 Task: Create a rule from the Agile list, Priority changed -> Complete task in the project AgileBee if Priority Cleared then Complete Task
Action: Mouse moved to (75, 309)
Screenshot: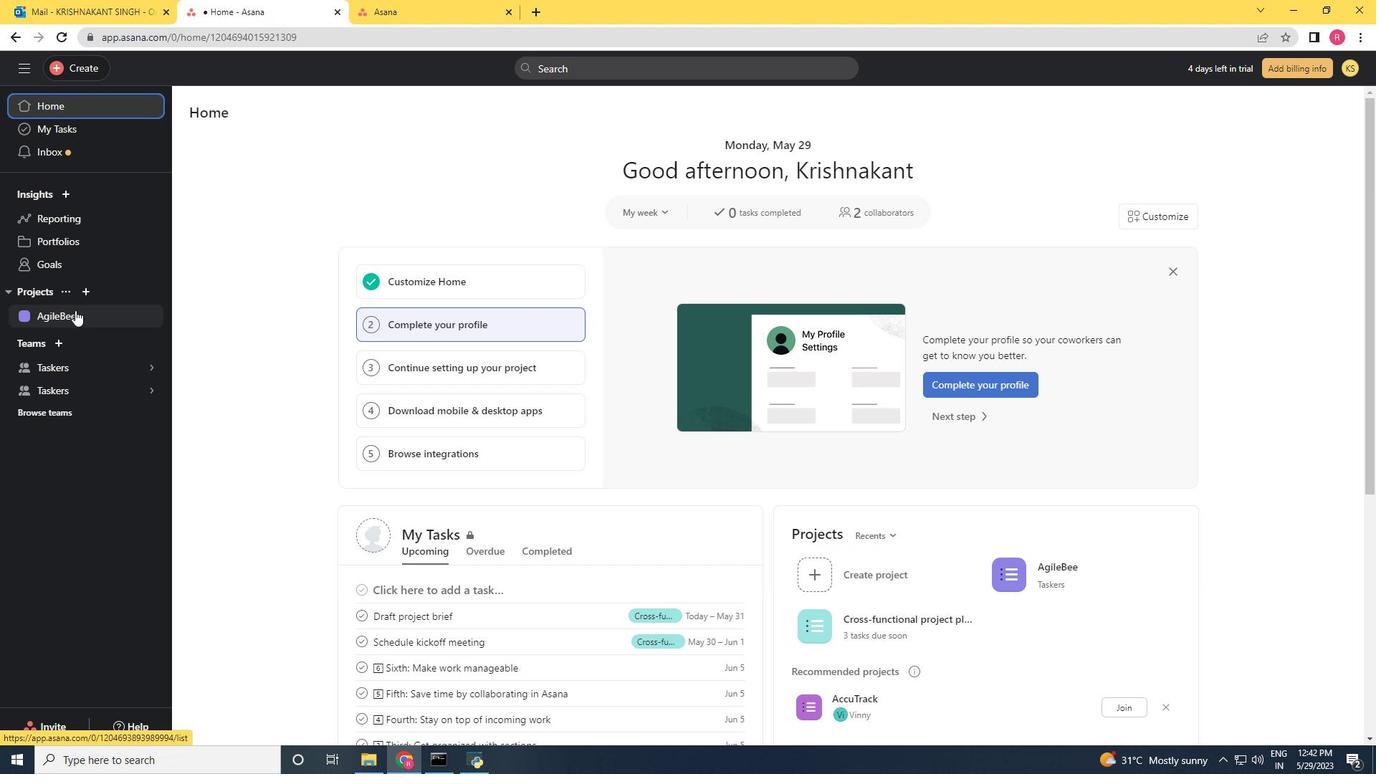 
Action: Mouse pressed left at (75, 309)
Screenshot: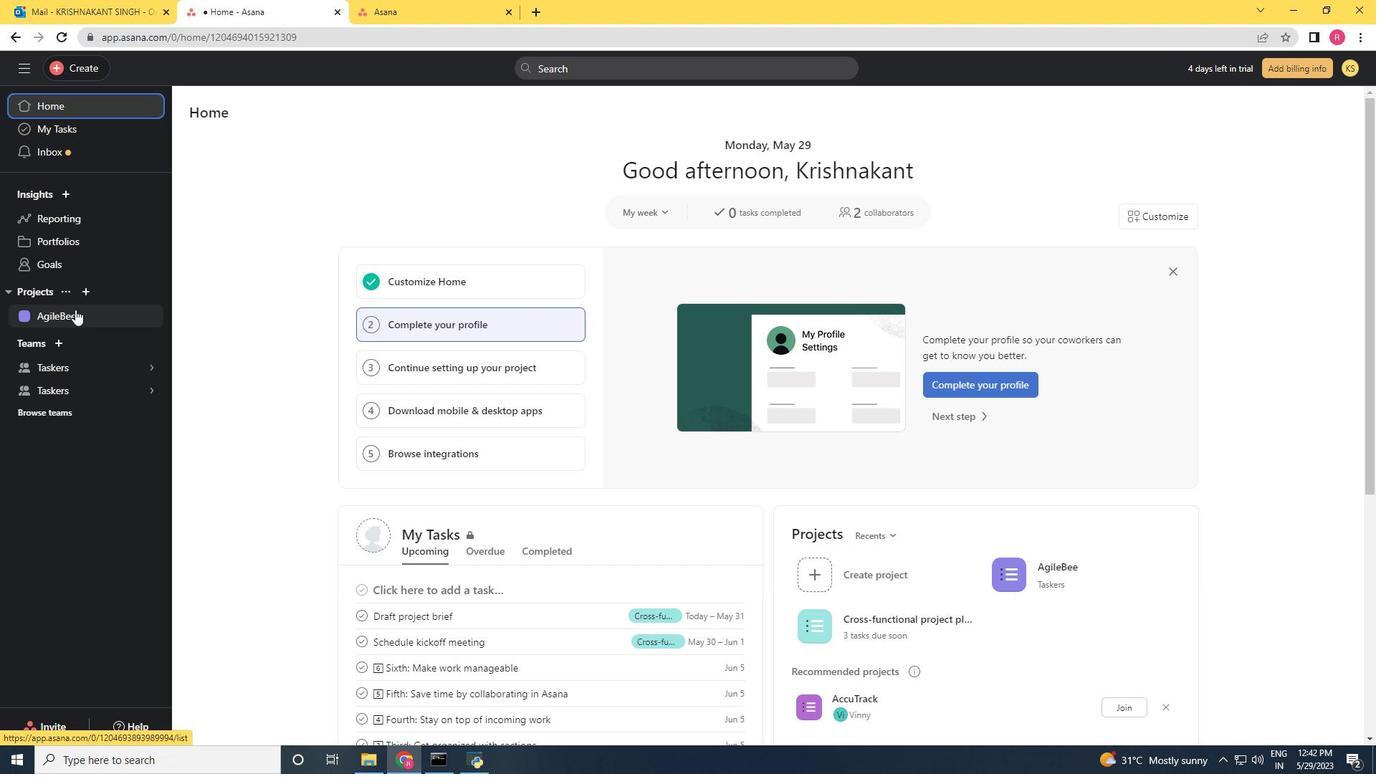 
Action: Mouse moved to (1318, 124)
Screenshot: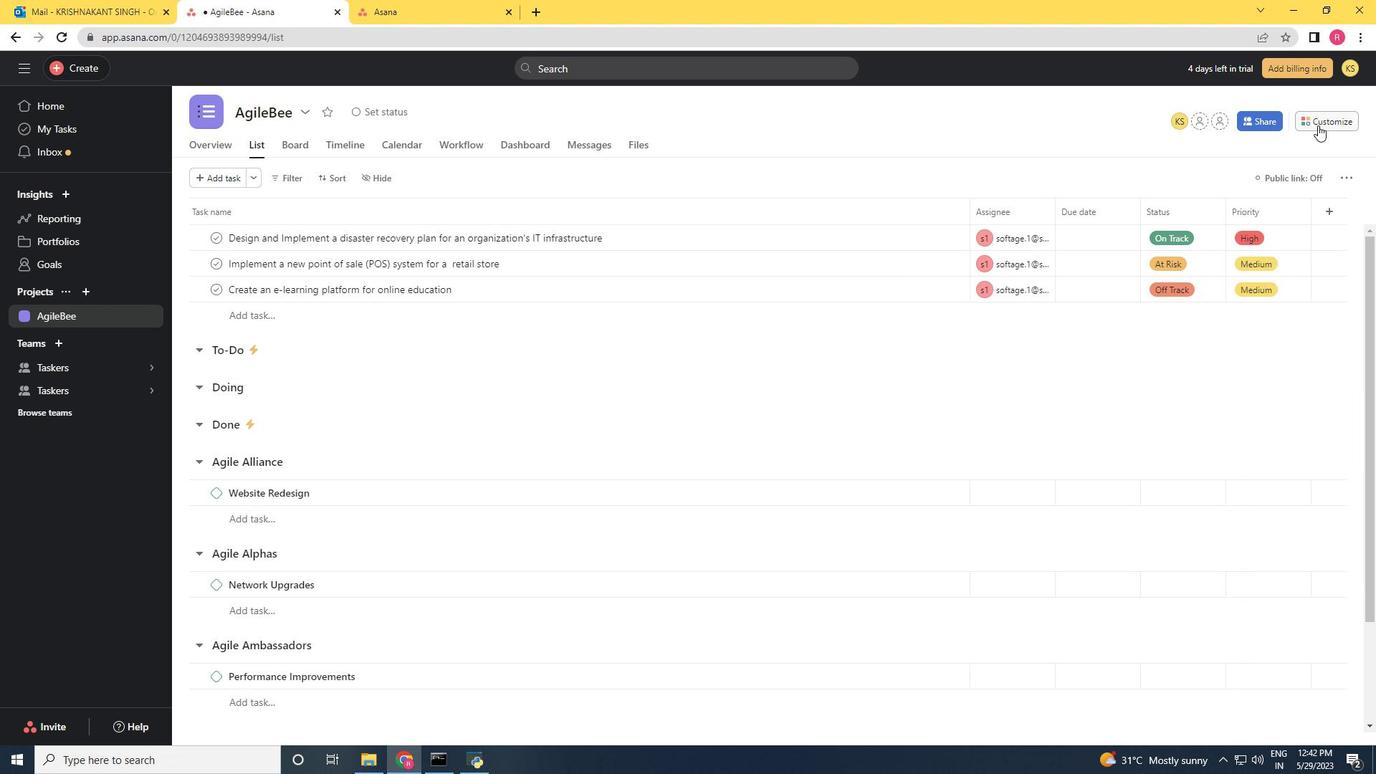 
Action: Mouse pressed left at (1318, 124)
Screenshot: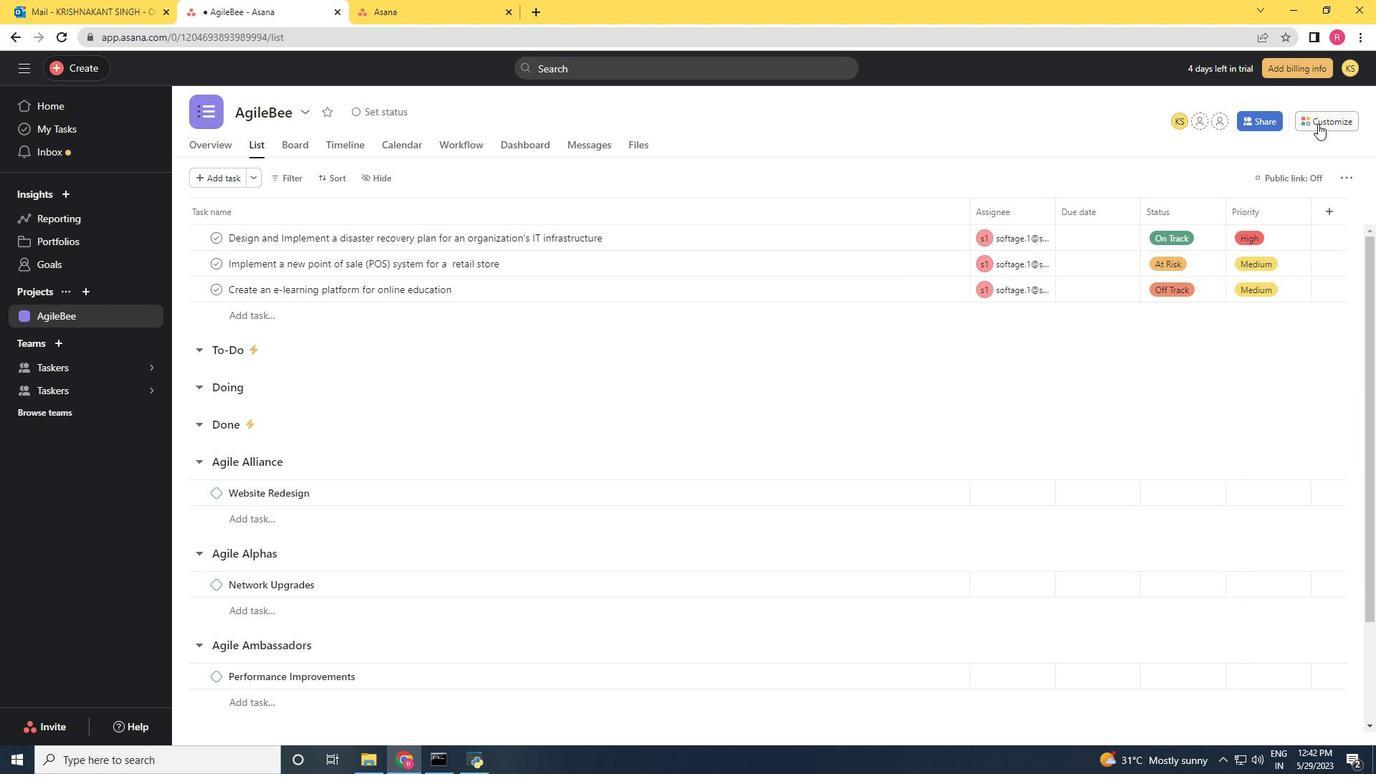 
Action: Mouse moved to (1079, 323)
Screenshot: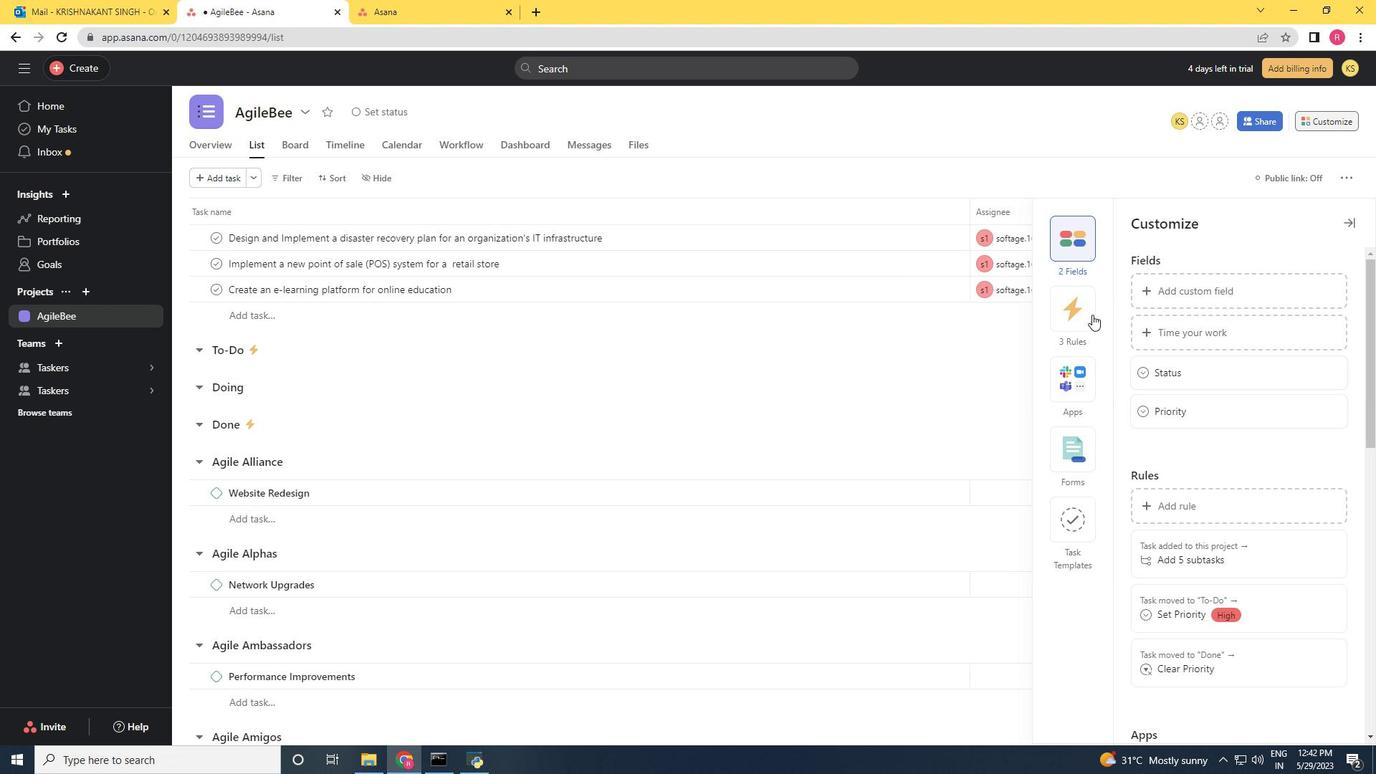 
Action: Mouse pressed left at (1079, 323)
Screenshot: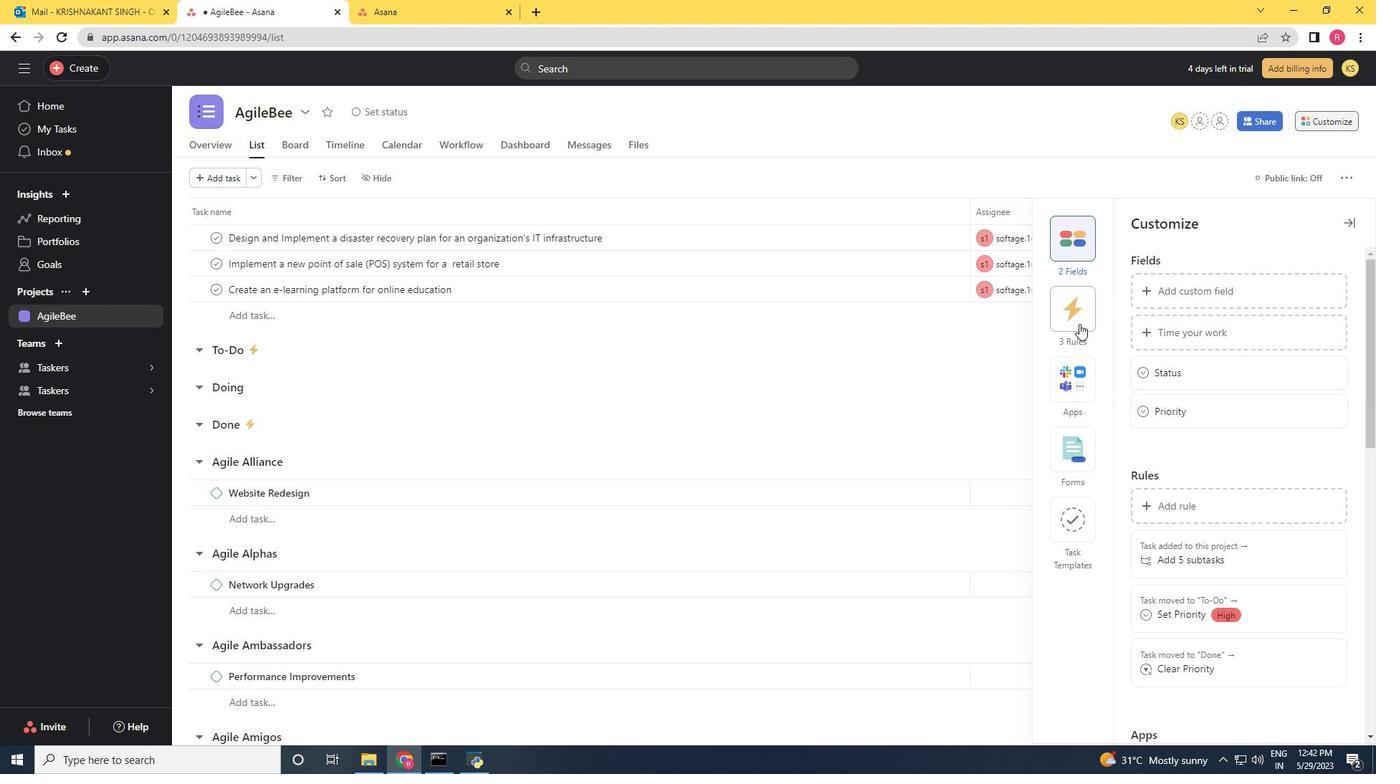 
Action: Mouse moved to (1159, 293)
Screenshot: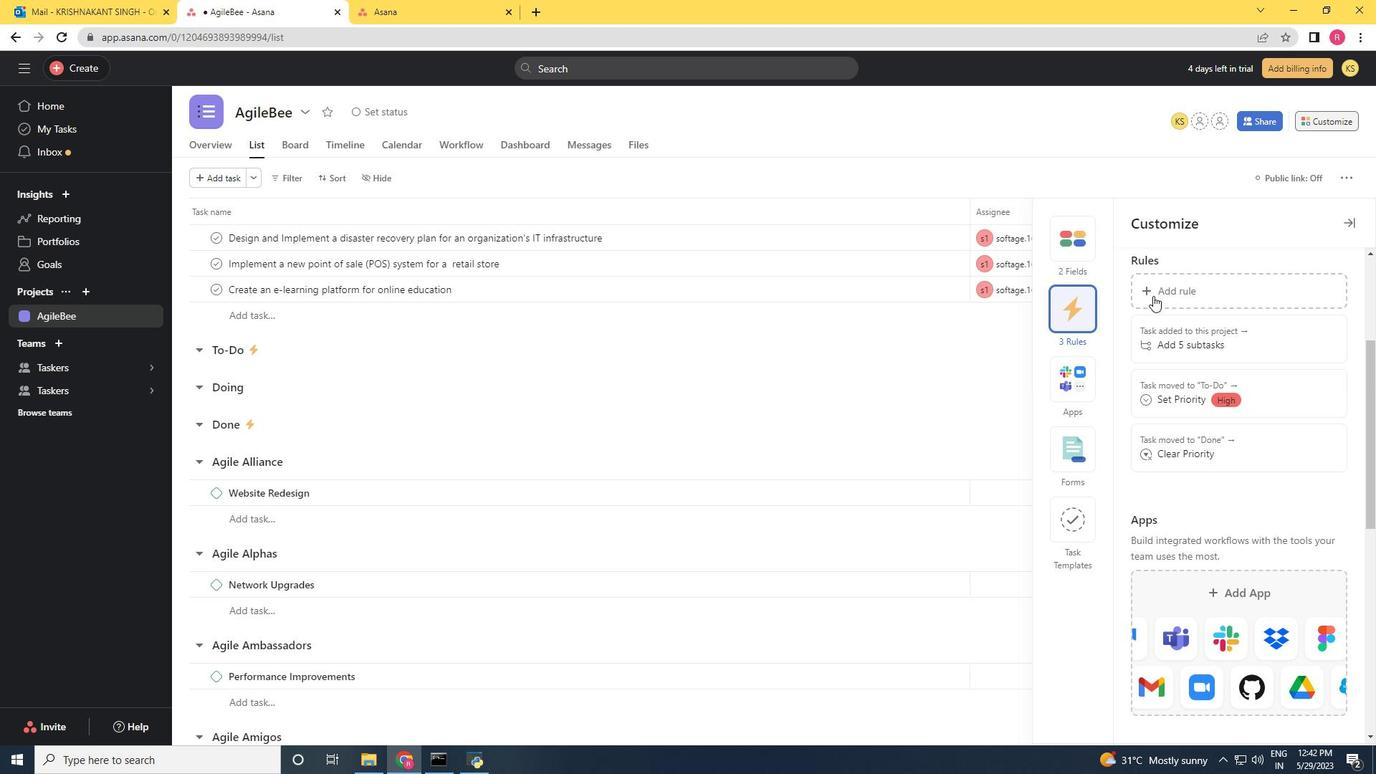 
Action: Mouse pressed left at (1159, 293)
Screenshot: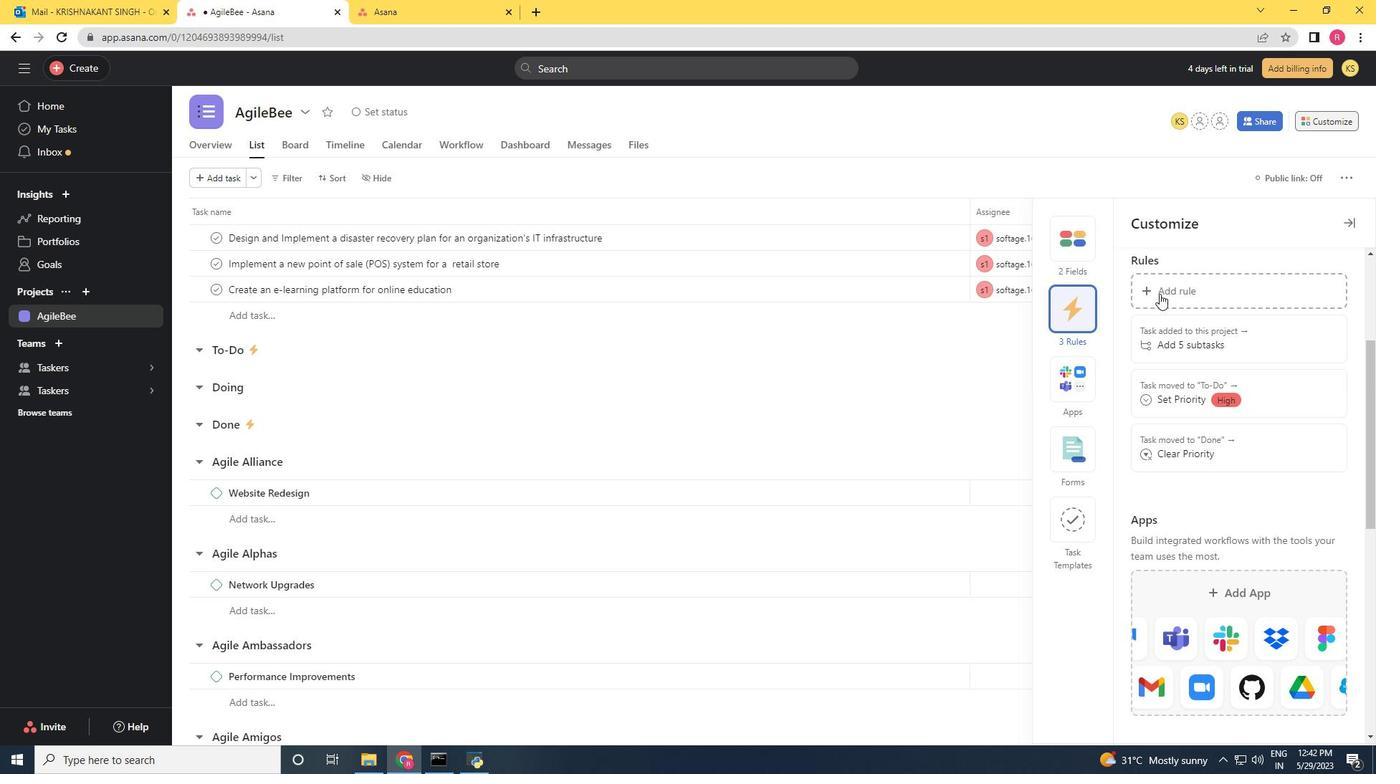 
Action: Mouse moved to (306, 216)
Screenshot: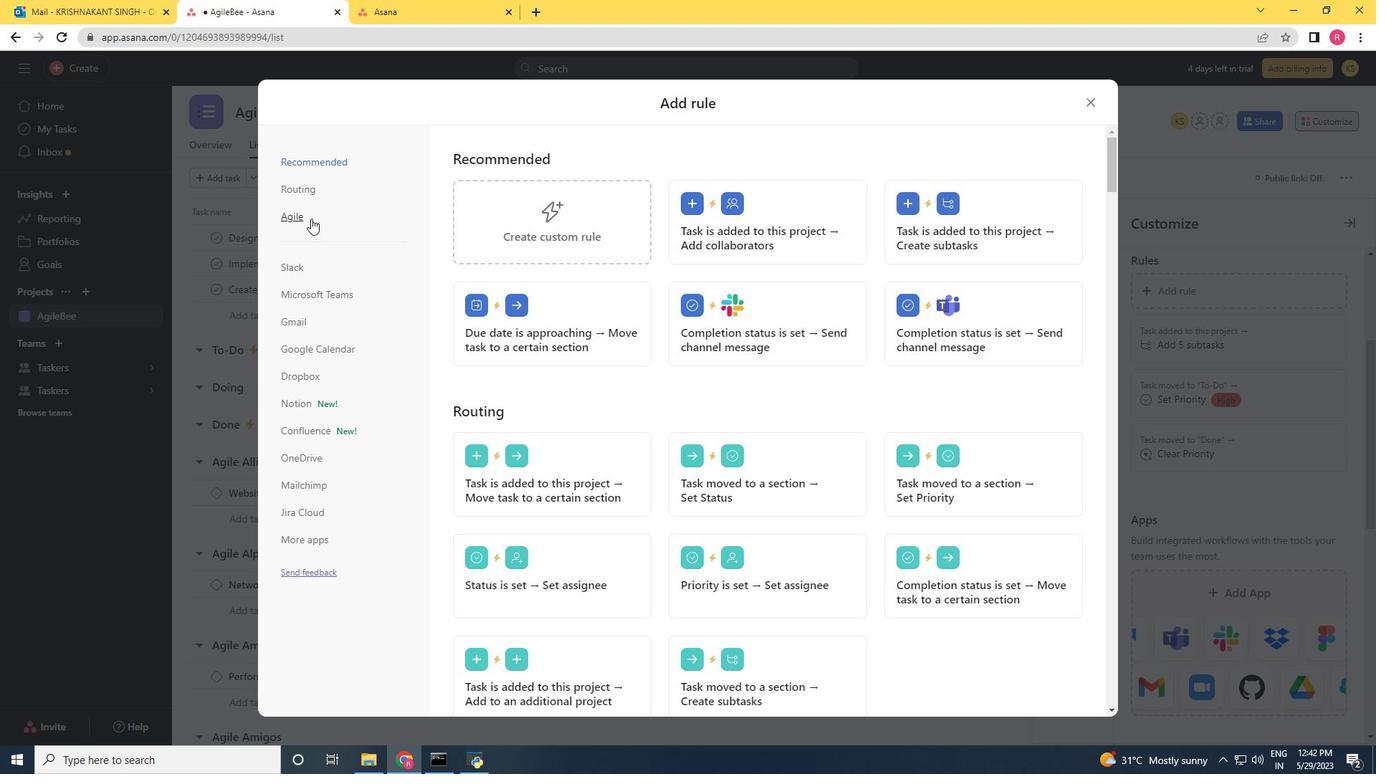 
Action: Mouse pressed left at (306, 216)
Screenshot: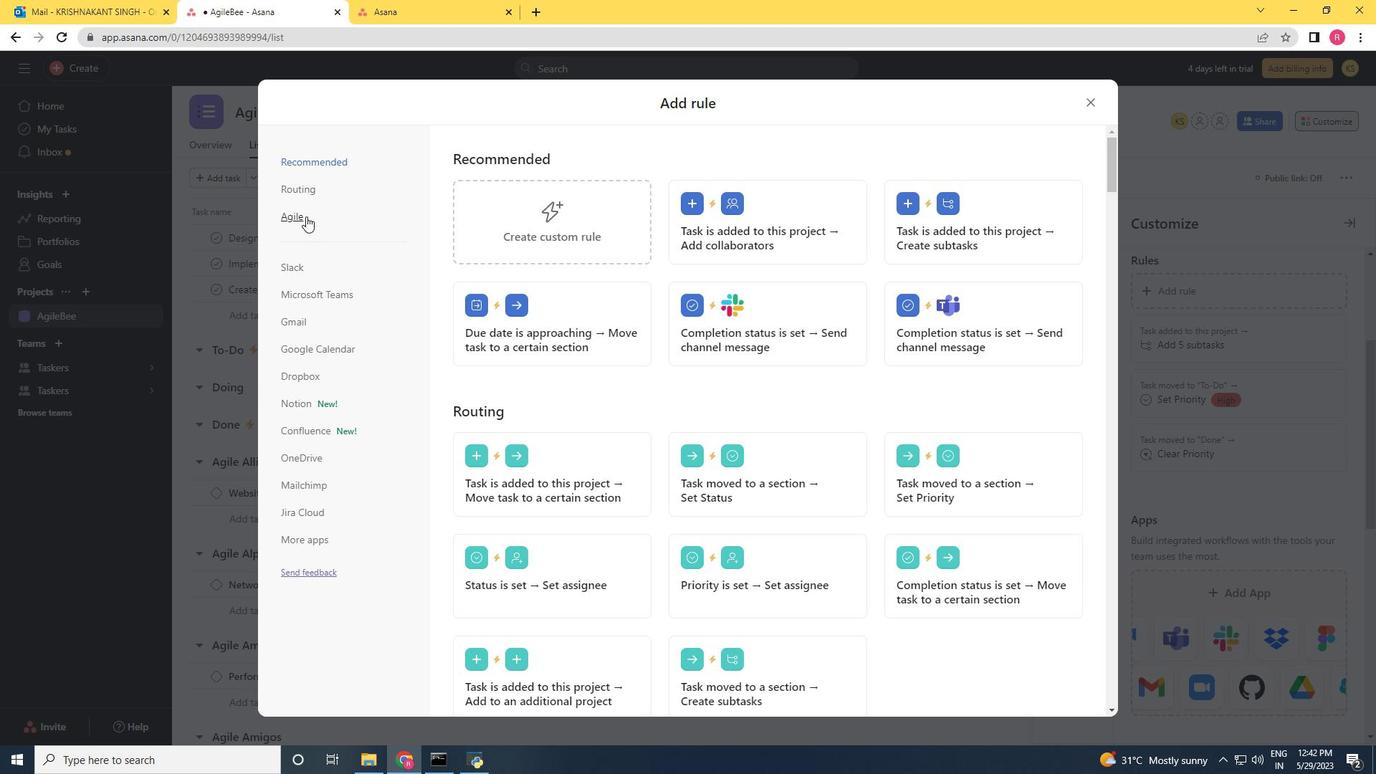 
Action: Mouse moved to (594, 308)
Screenshot: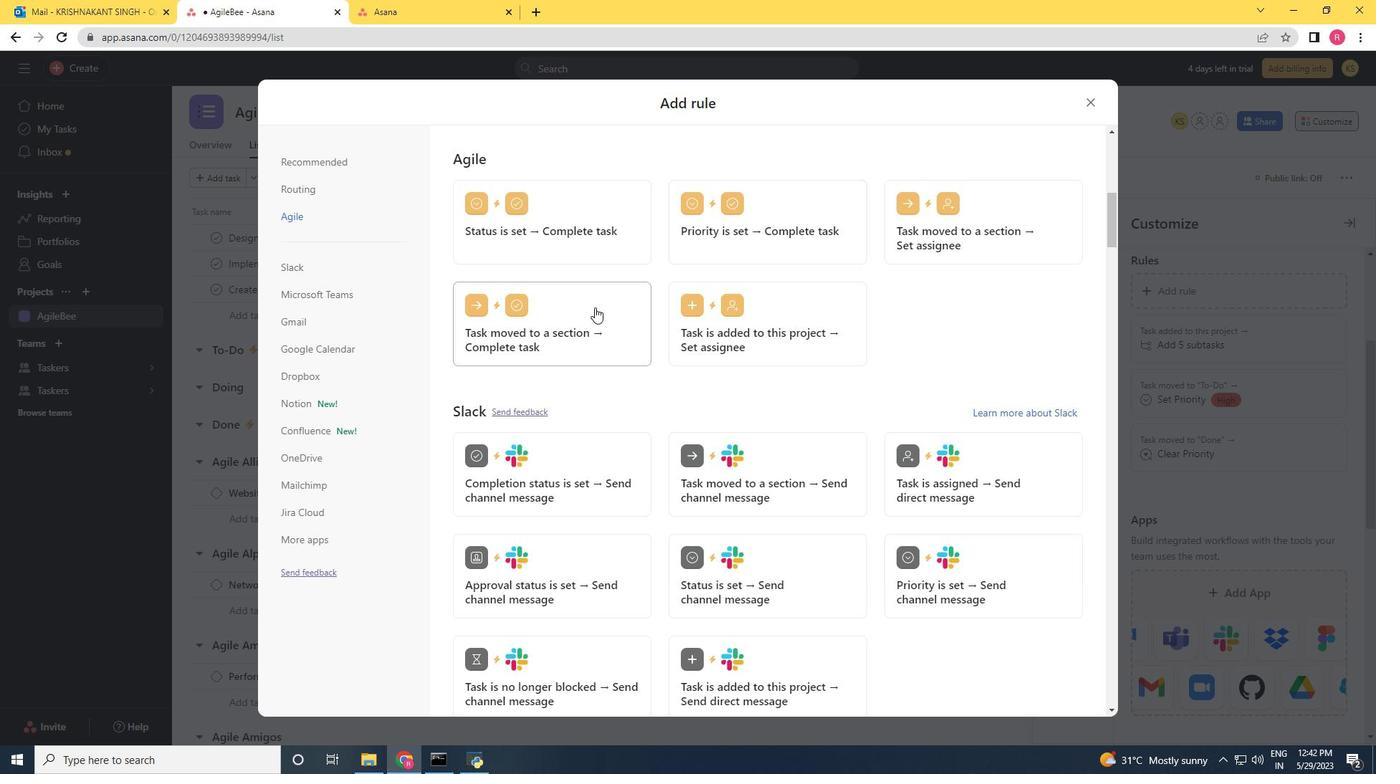 
Action: Mouse pressed left at (594, 308)
Screenshot: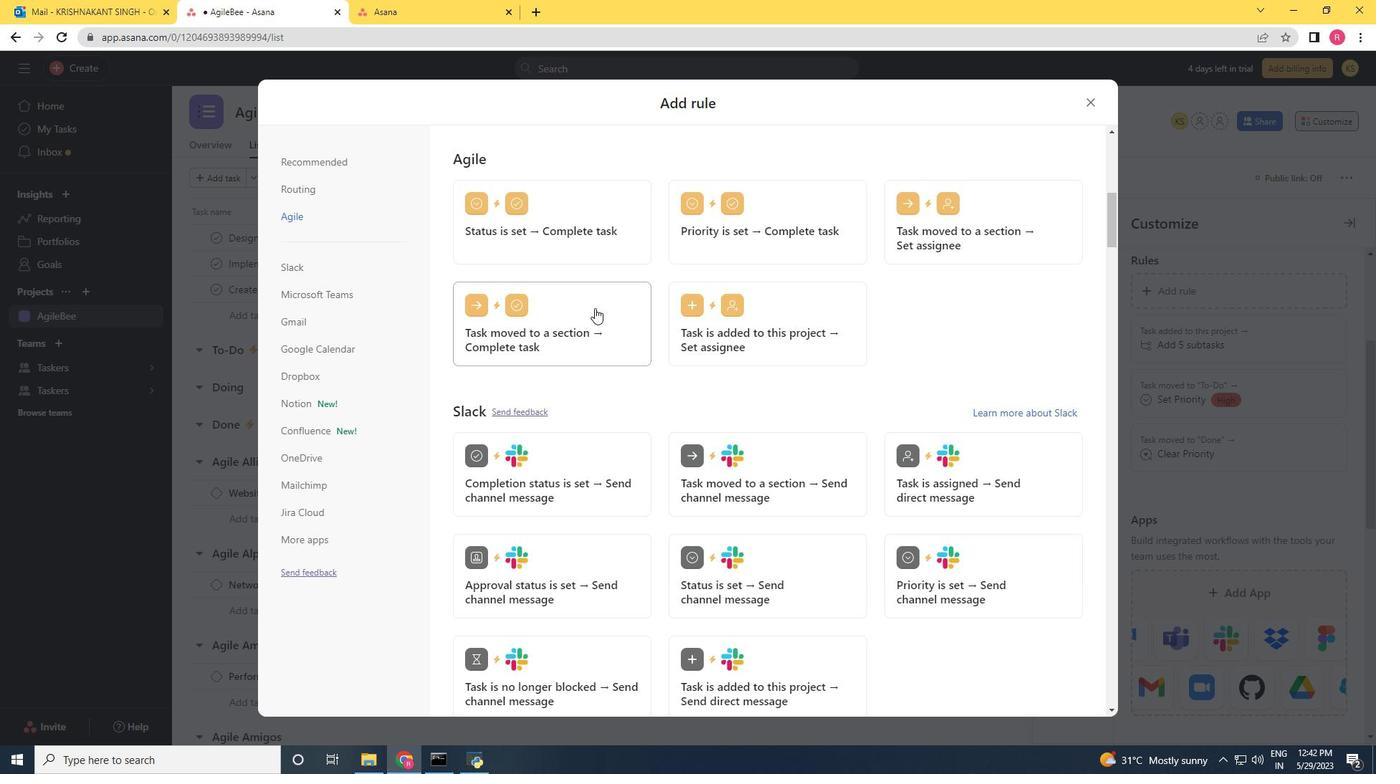 
Action: Mouse moved to (720, 395)
Screenshot: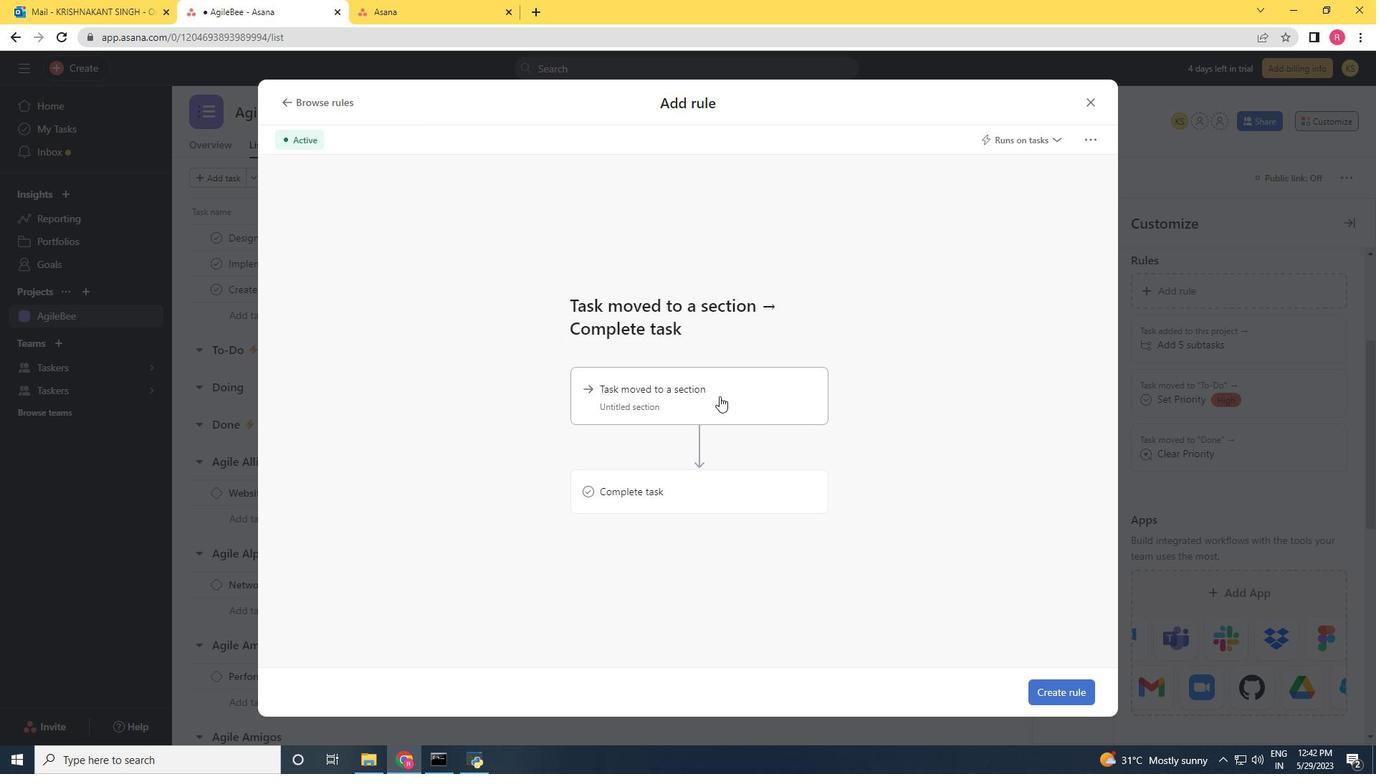 
Action: Mouse pressed left at (720, 395)
Screenshot: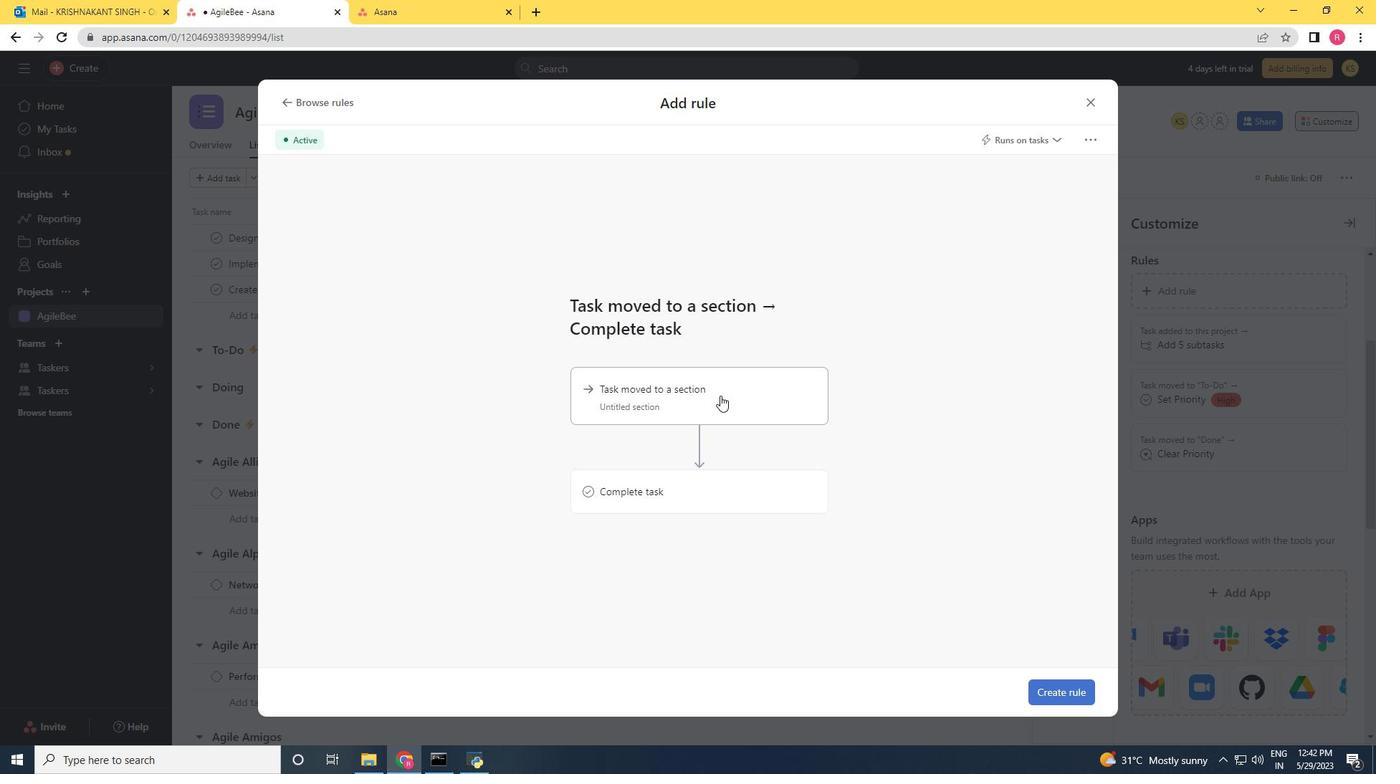 
Action: Mouse moved to (941, 244)
Screenshot: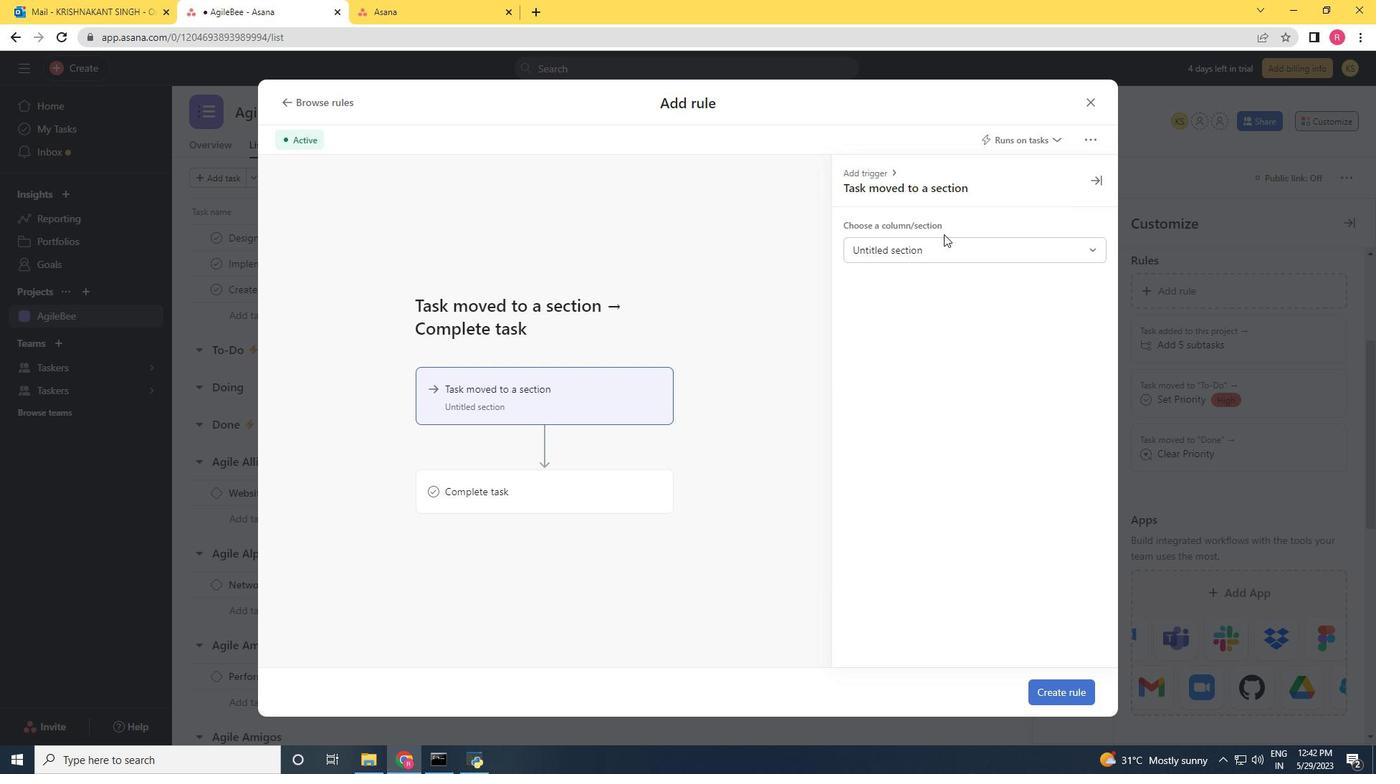 
Action: Mouse pressed left at (941, 244)
Screenshot: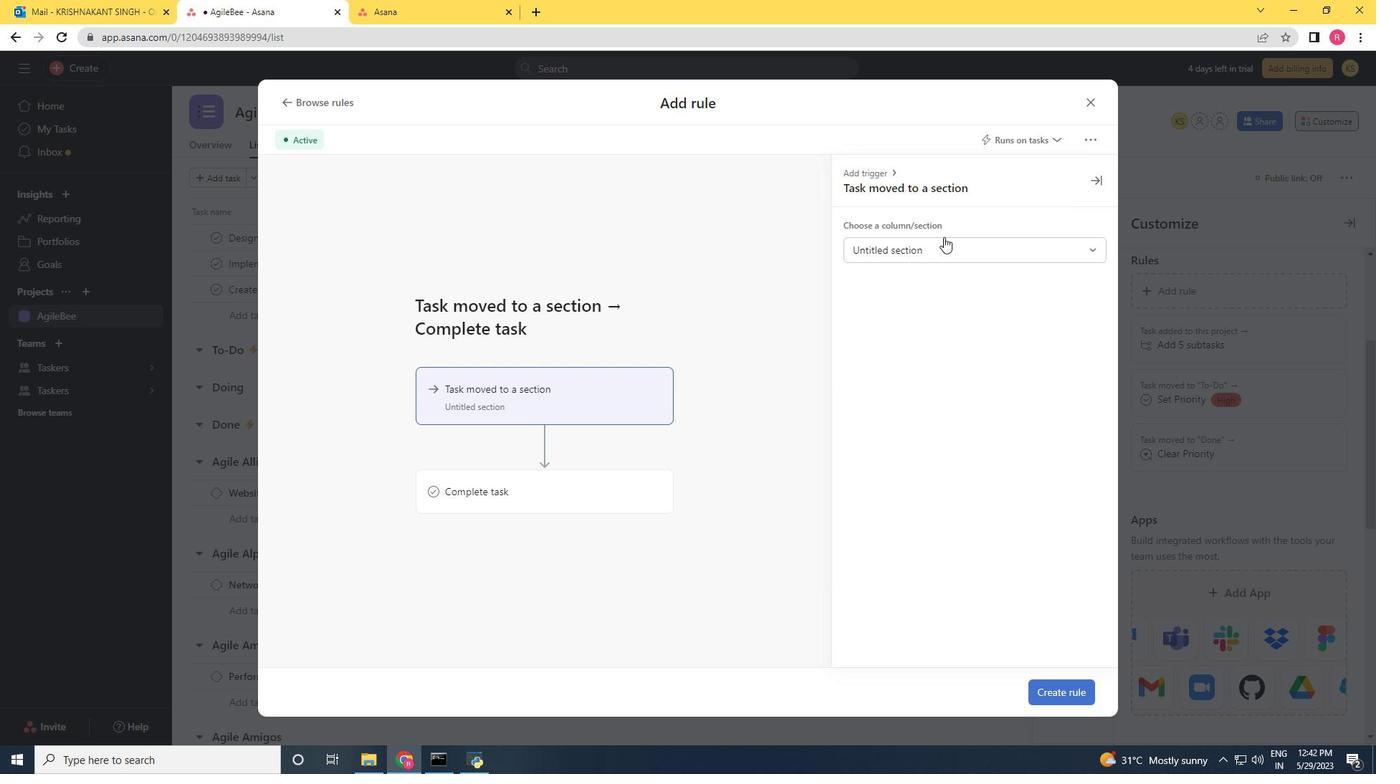 
Action: Mouse moved to (896, 242)
Screenshot: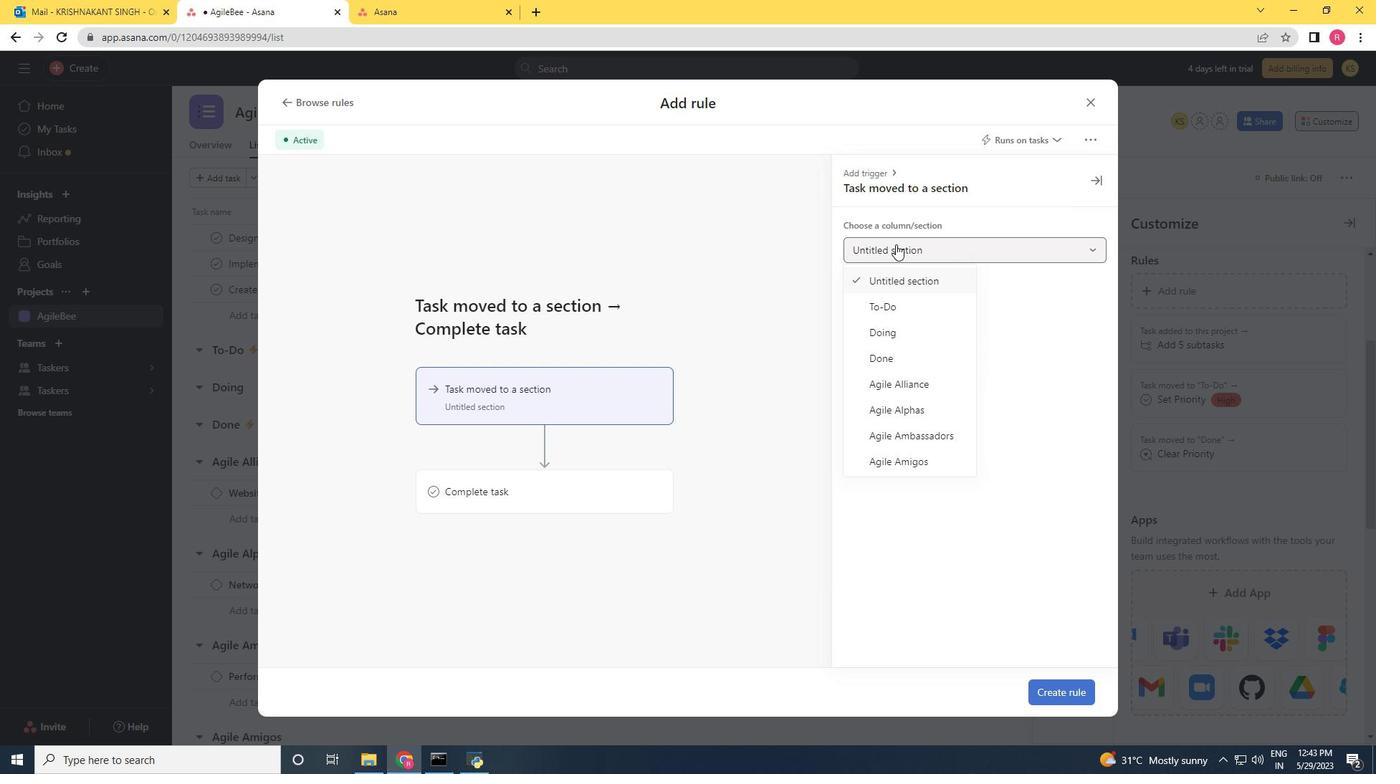 
Action: Mouse pressed left at (896, 242)
Screenshot: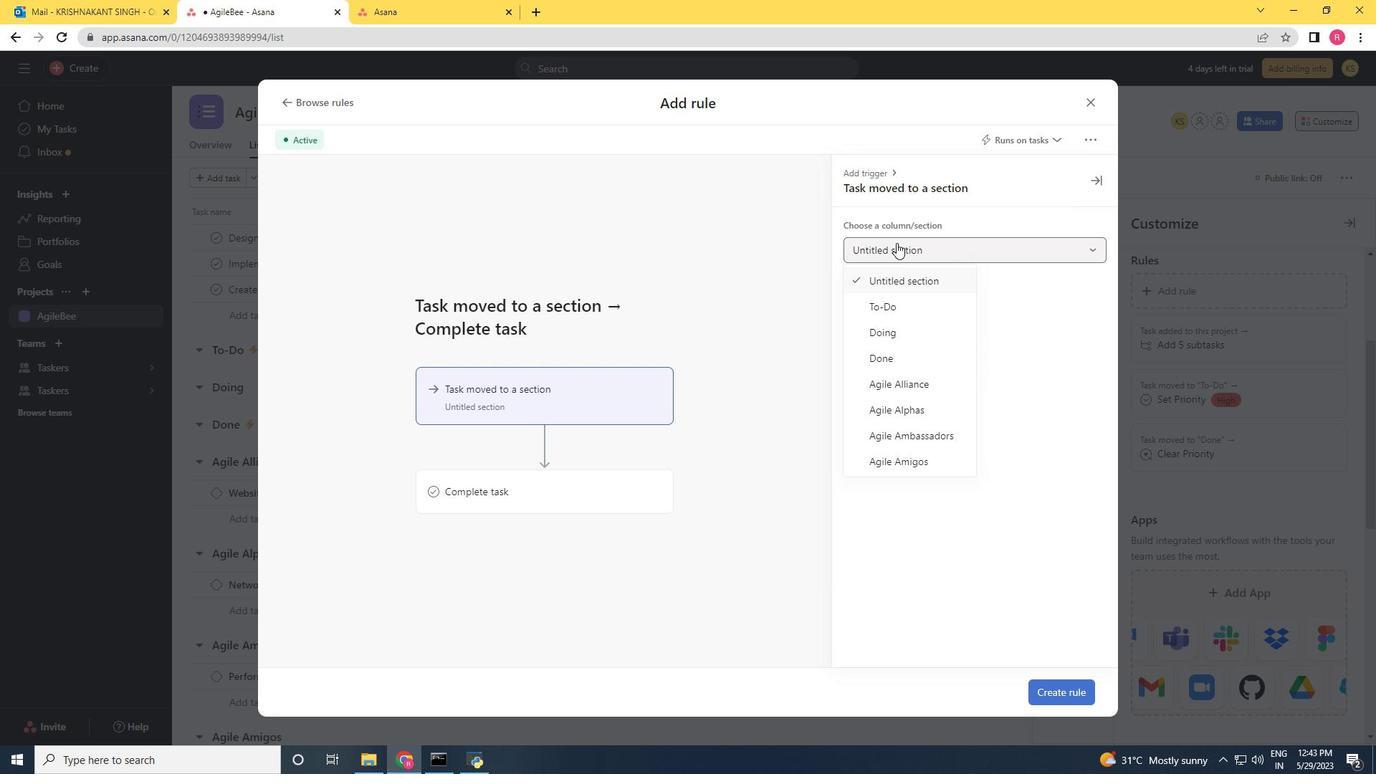 
Action: Mouse moved to (1093, 104)
Screenshot: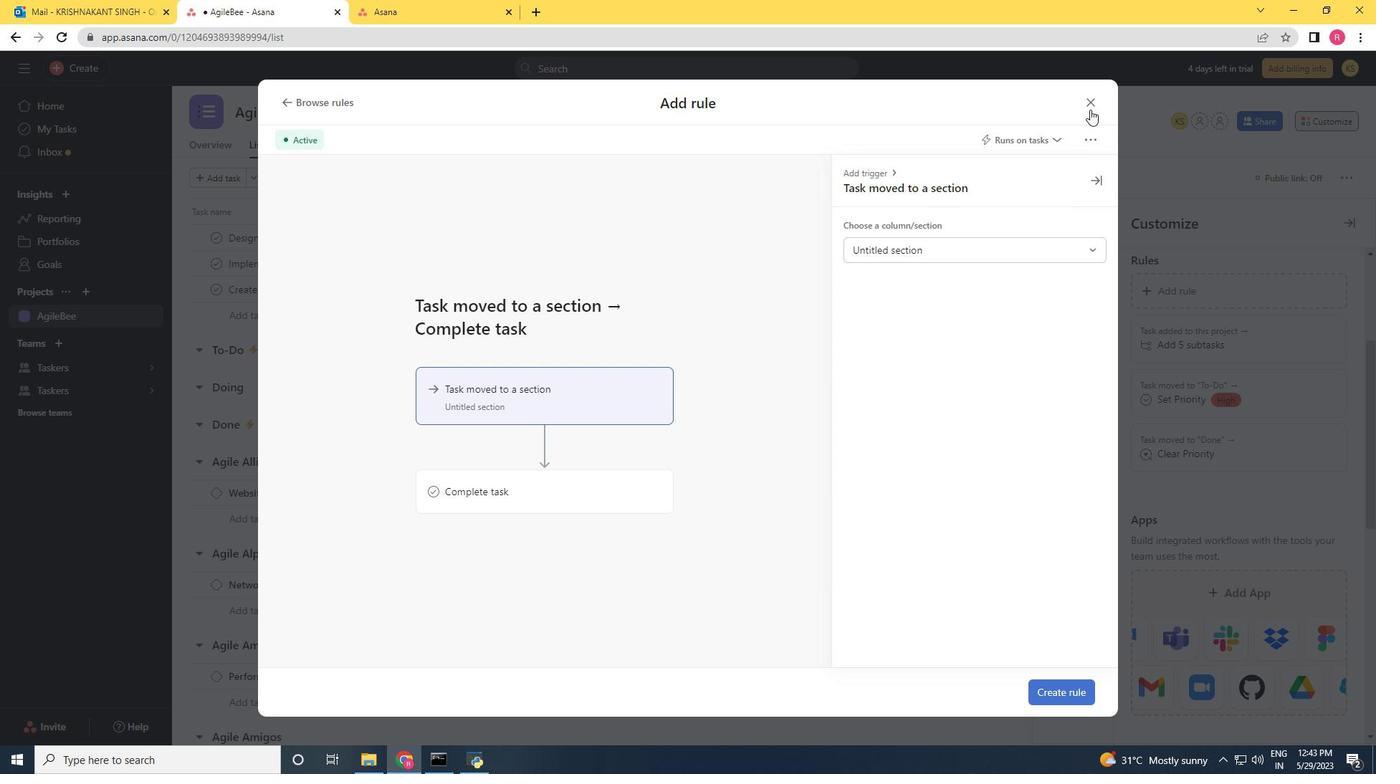 
Action: Mouse pressed left at (1093, 104)
Screenshot: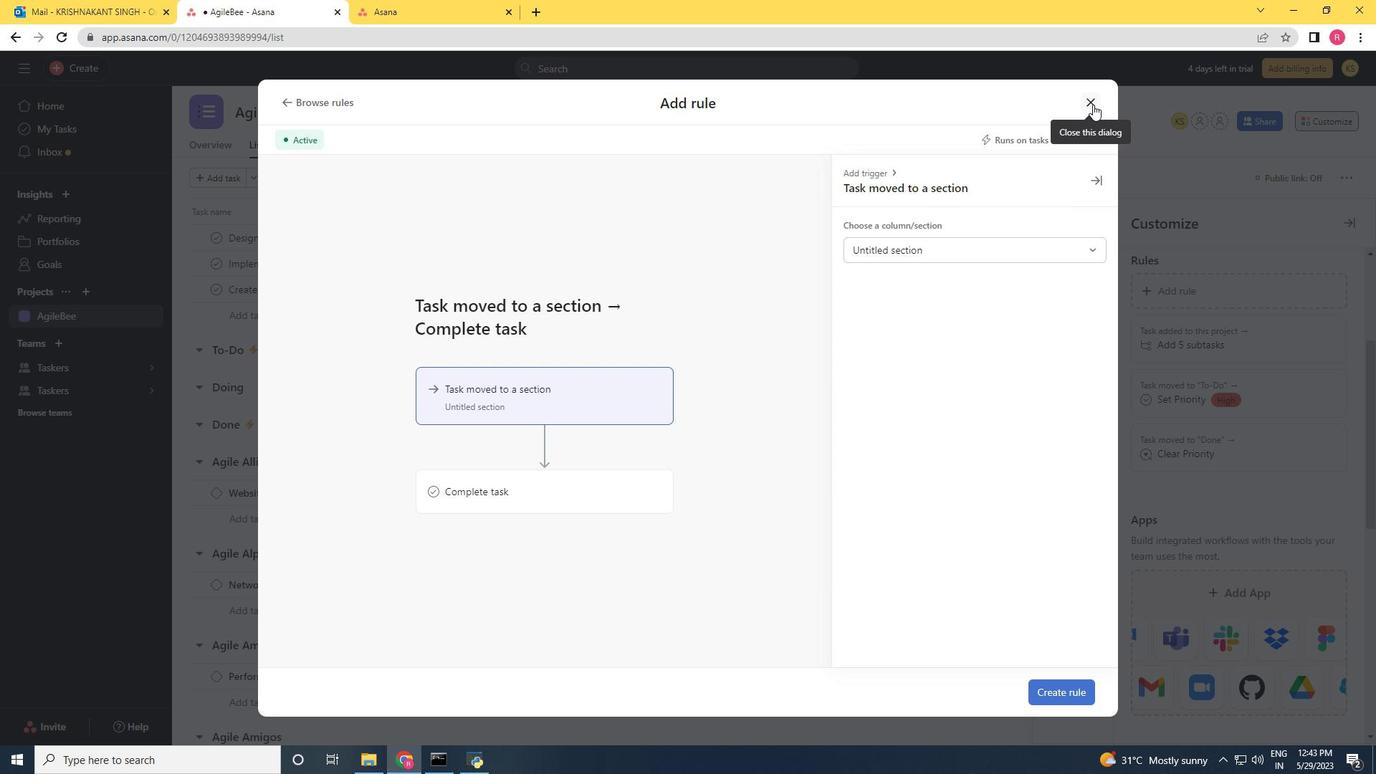 
Action: Mouse moved to (1174, 290)
Screenshot: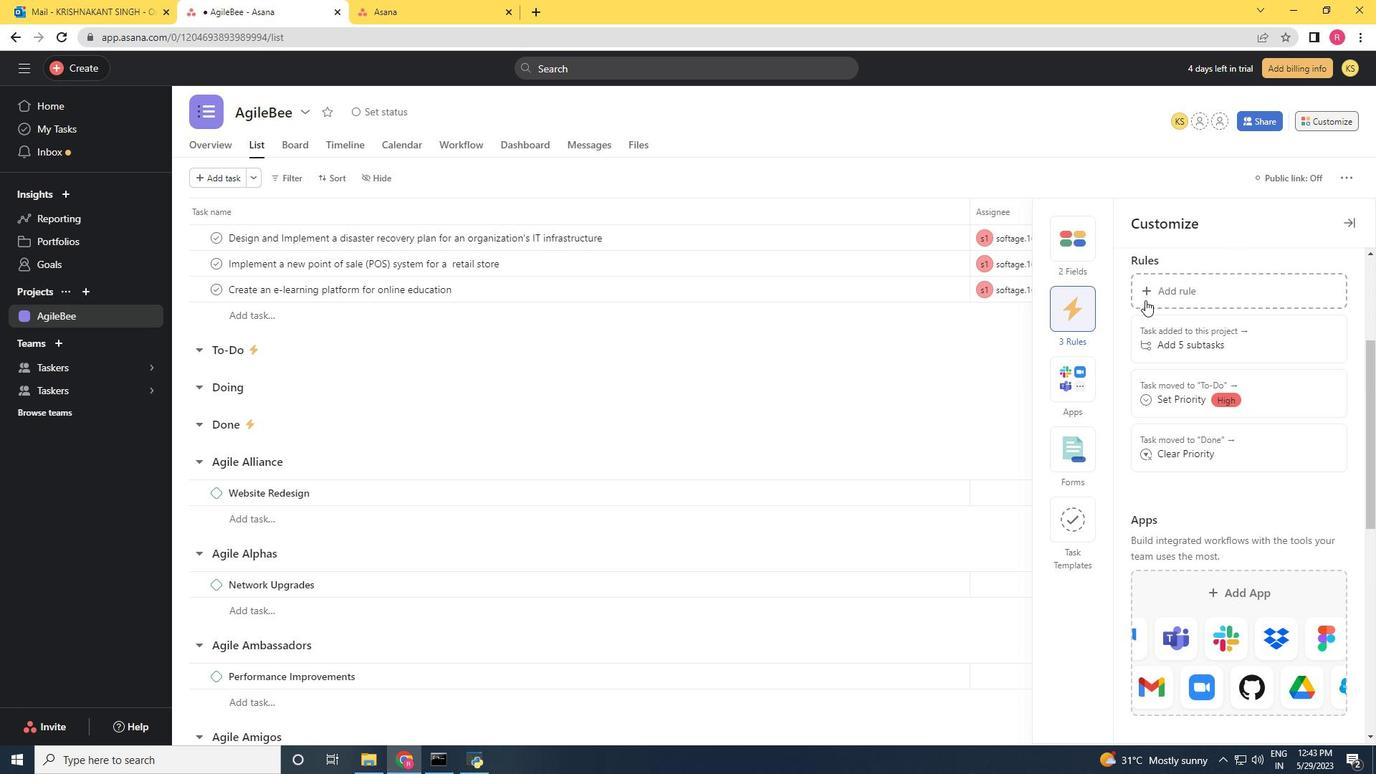 
Action: Mouse pressed left at (1174, 290)
Screenshot: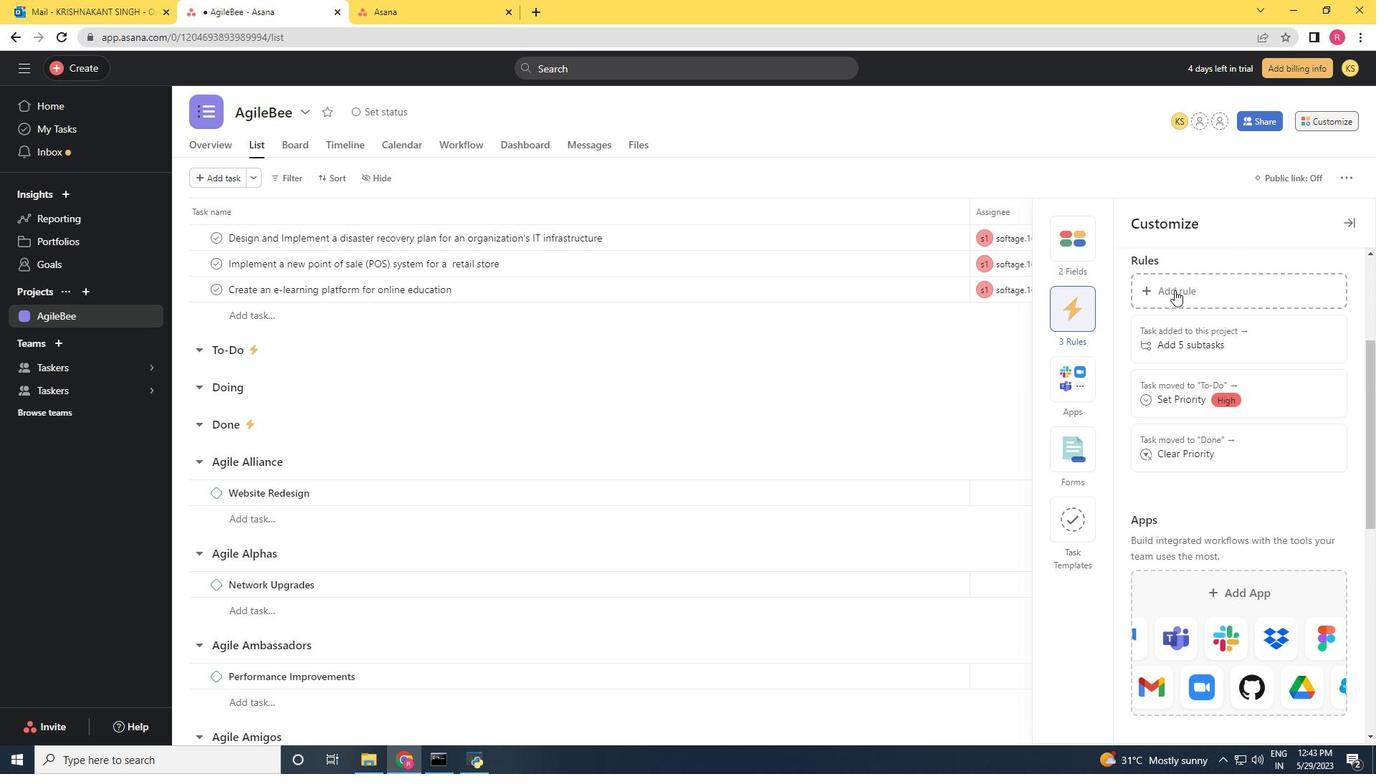 
Action: Mouse moved to (294, 213)
Screenshot: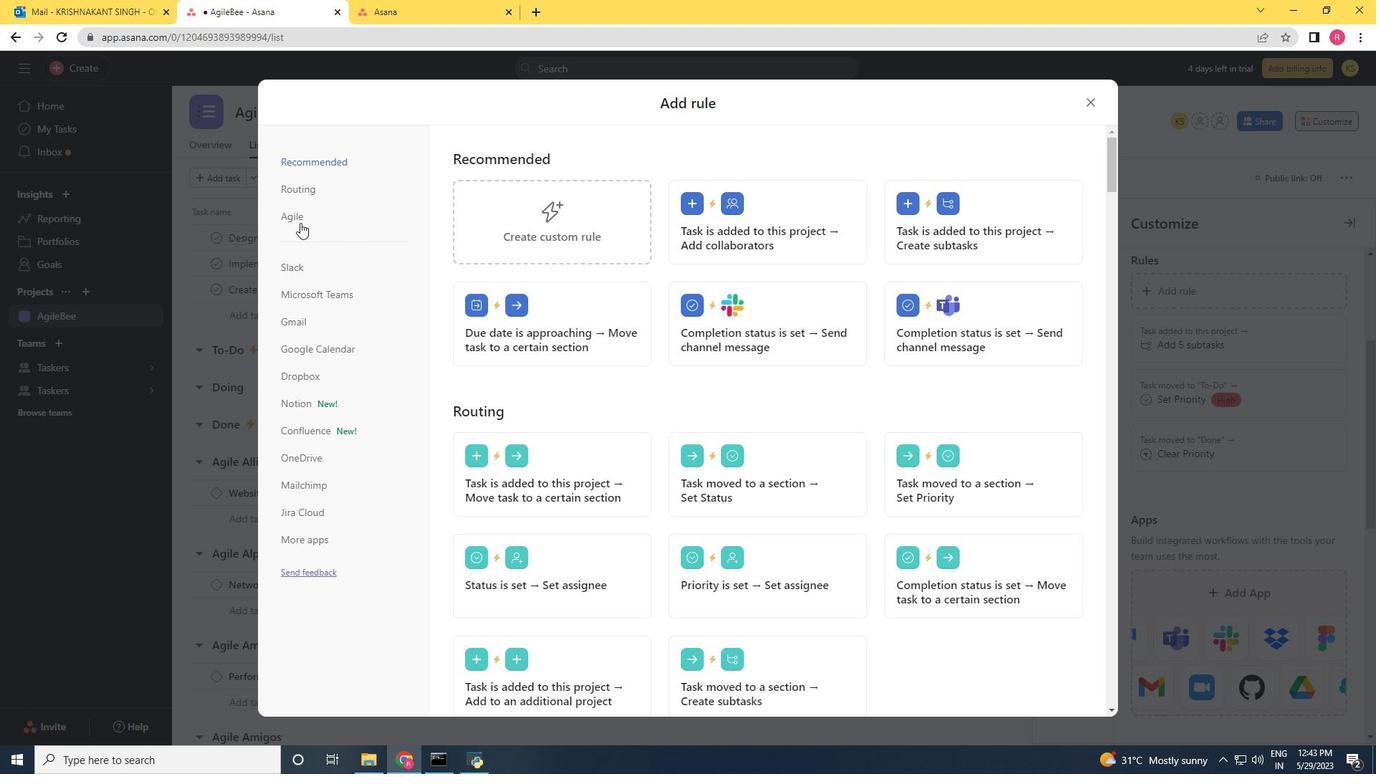 
Action: Mouse pressed left at (294, 213)
Screenshot: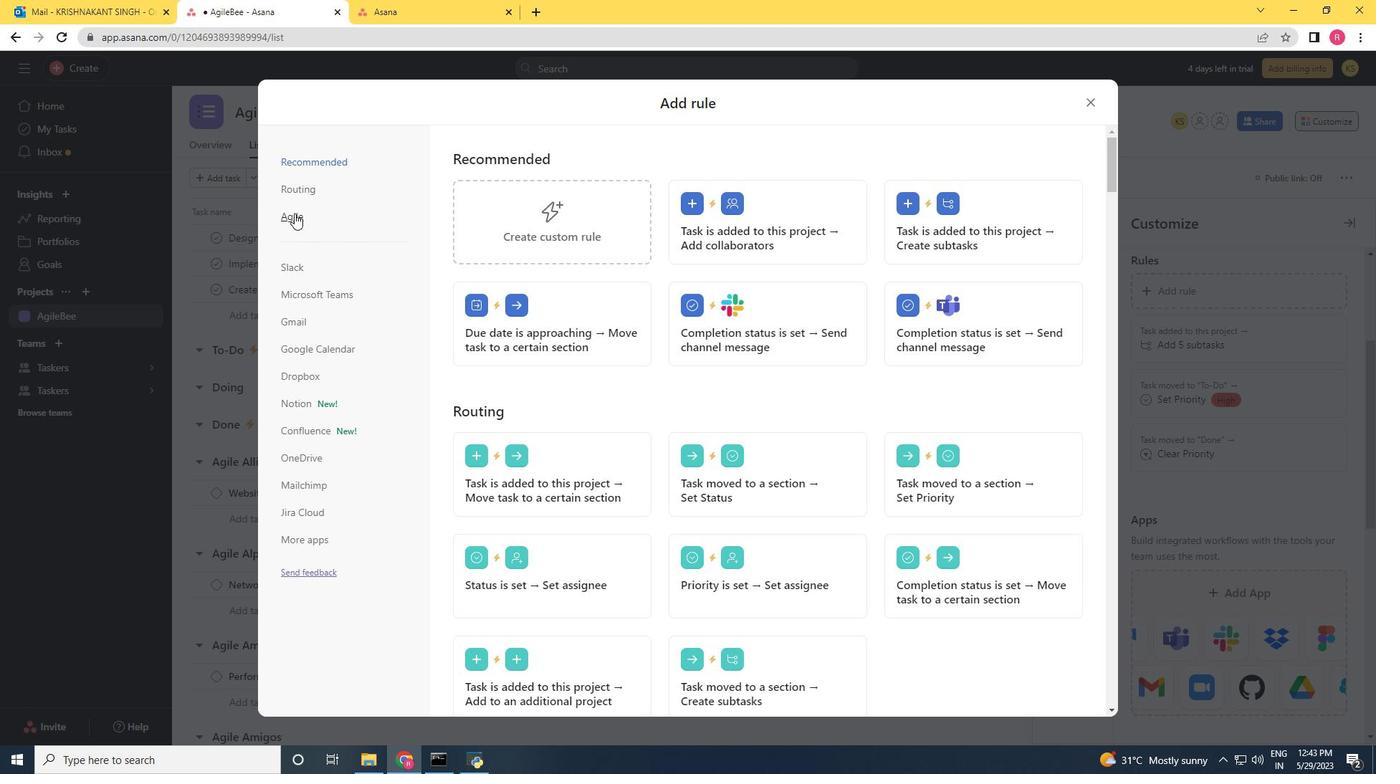 
Action: Mouse moved to (800, 235)
Screenshot: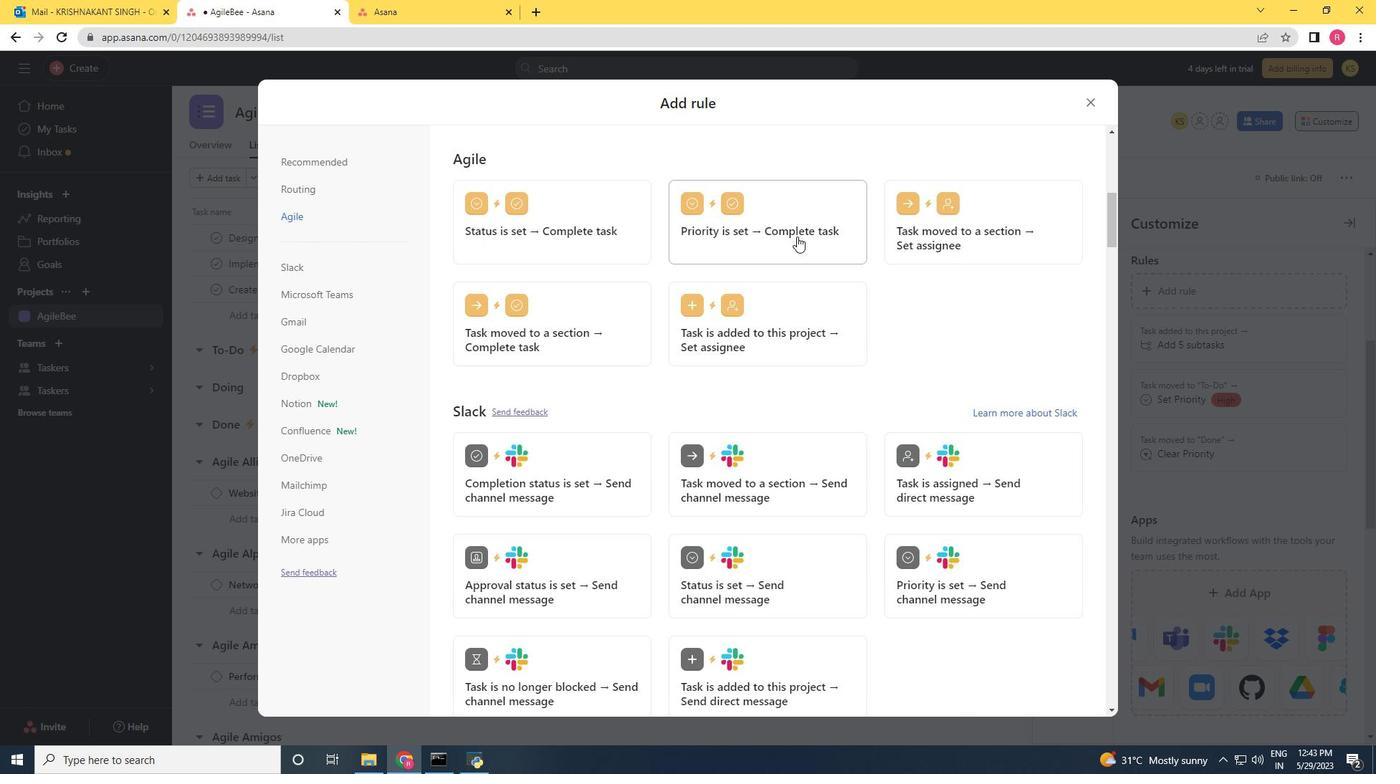 
Action: Mouse pressed left at (800, 235)
Screenshot: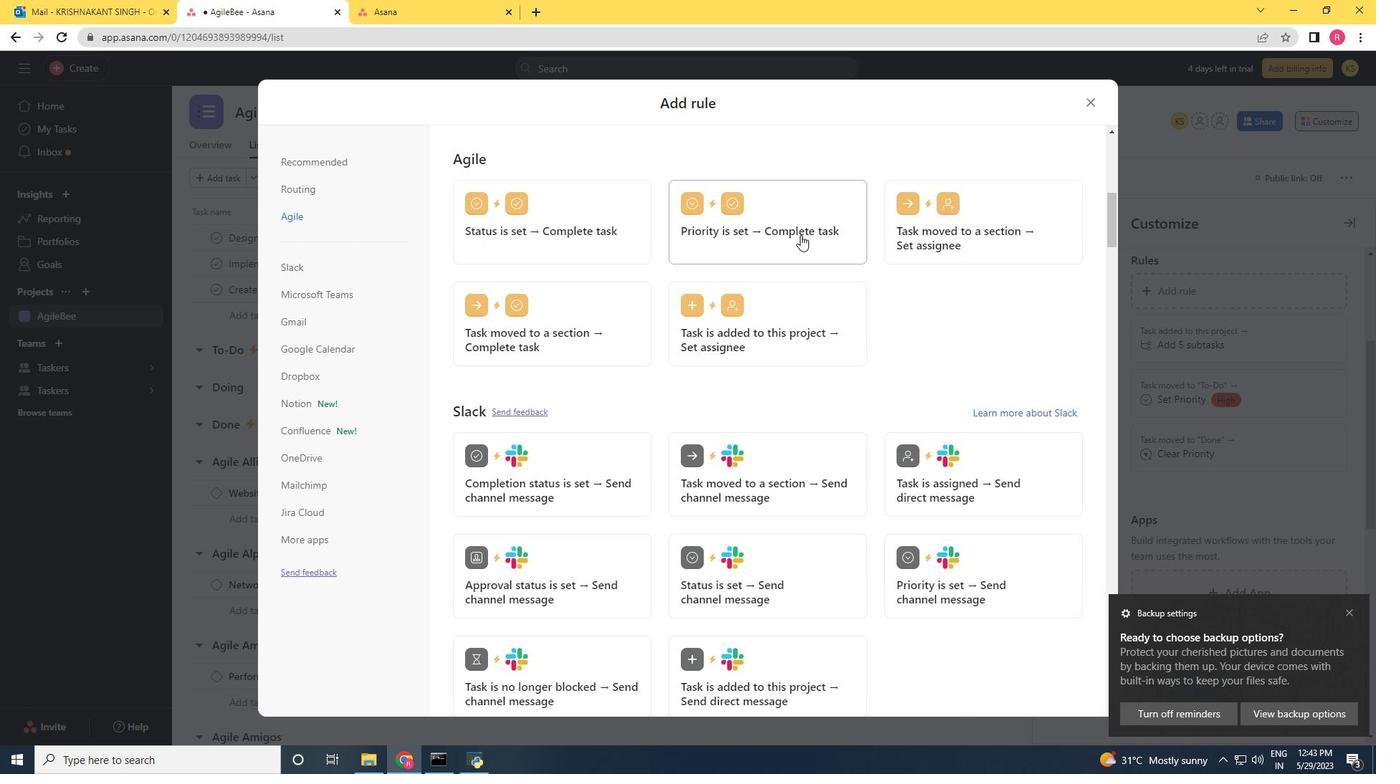 
Action: Mouse moved to (914, 237)
Screenshot: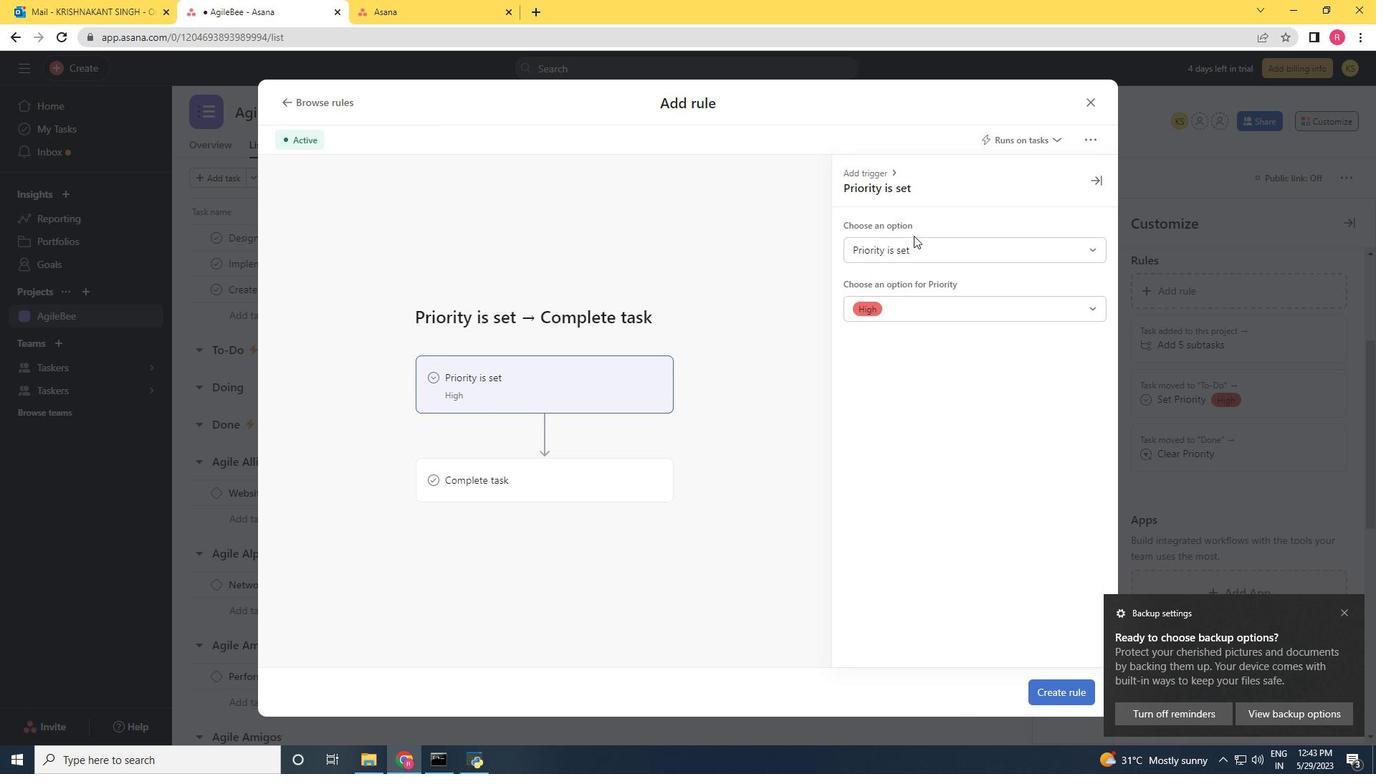 
Action: Mouse pressed left at (914, 237)
Screenshot: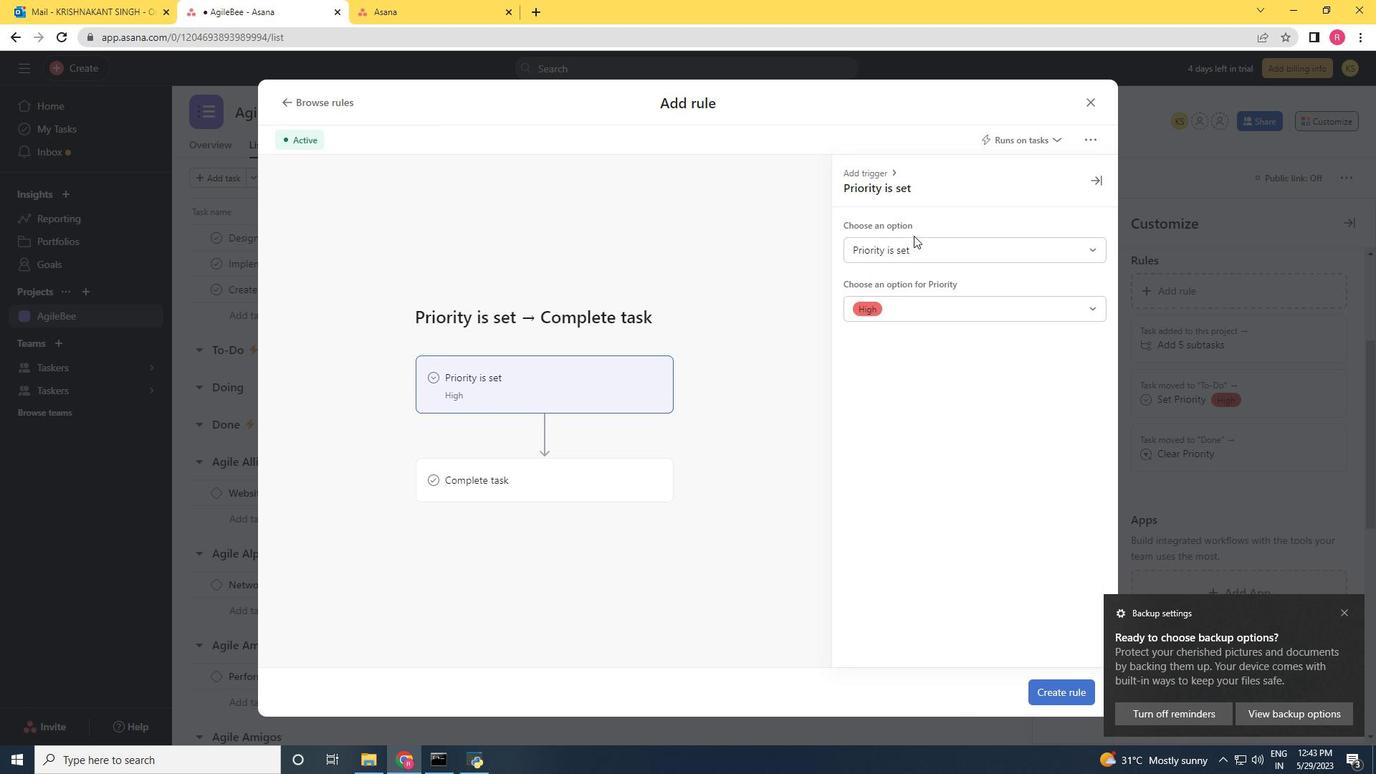 
Action: Mouse moved to (896, 301)
Screenshot: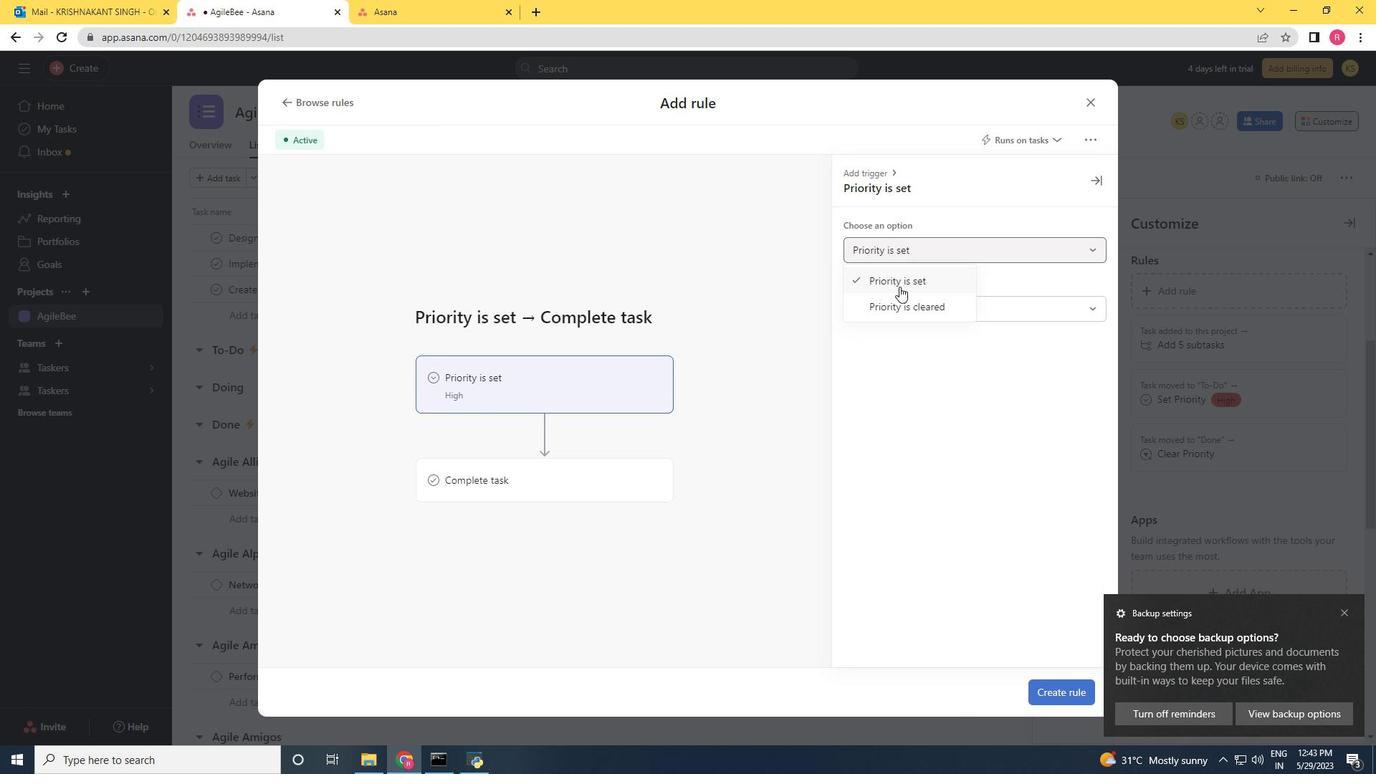
Action: Mouse pressed left at (896, 301)
Screenshot: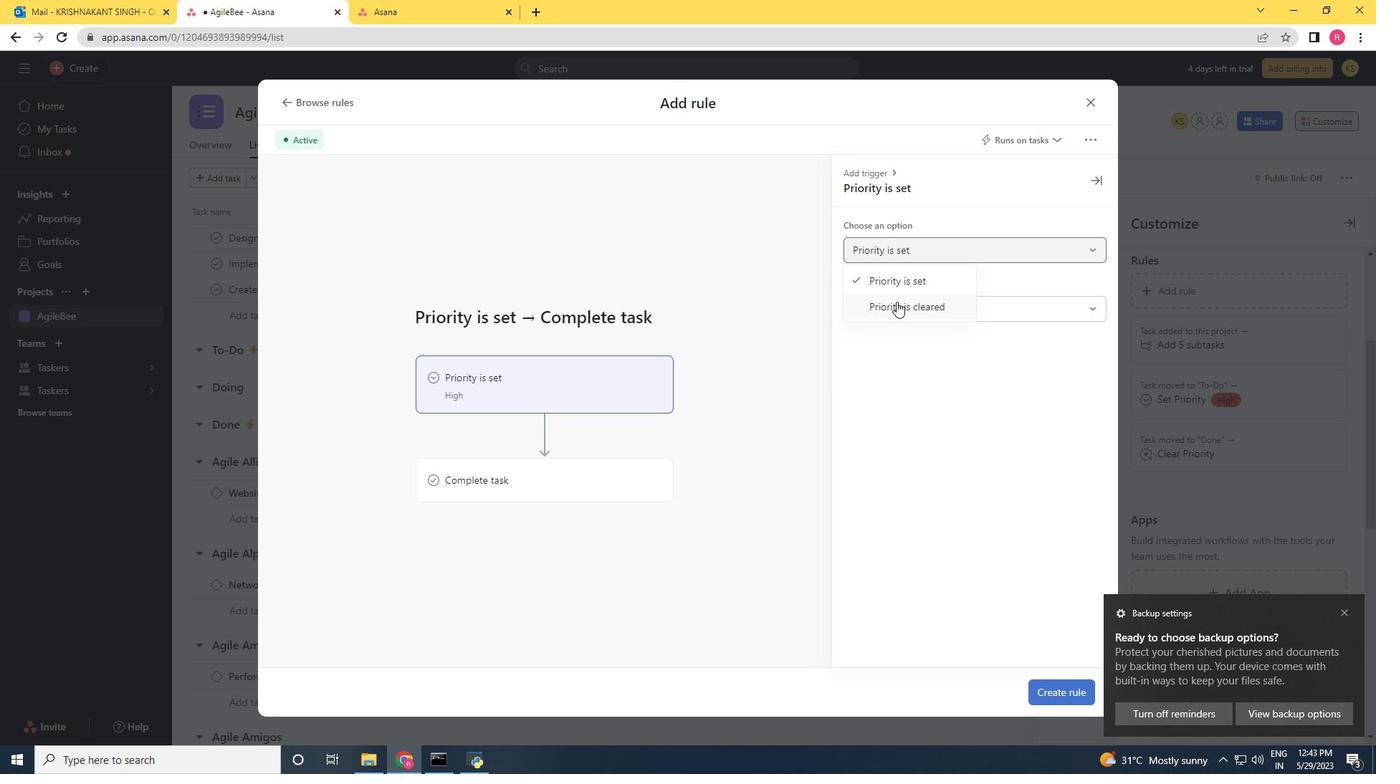 
Action: Mouse moved to (536, 461)
Screenshot: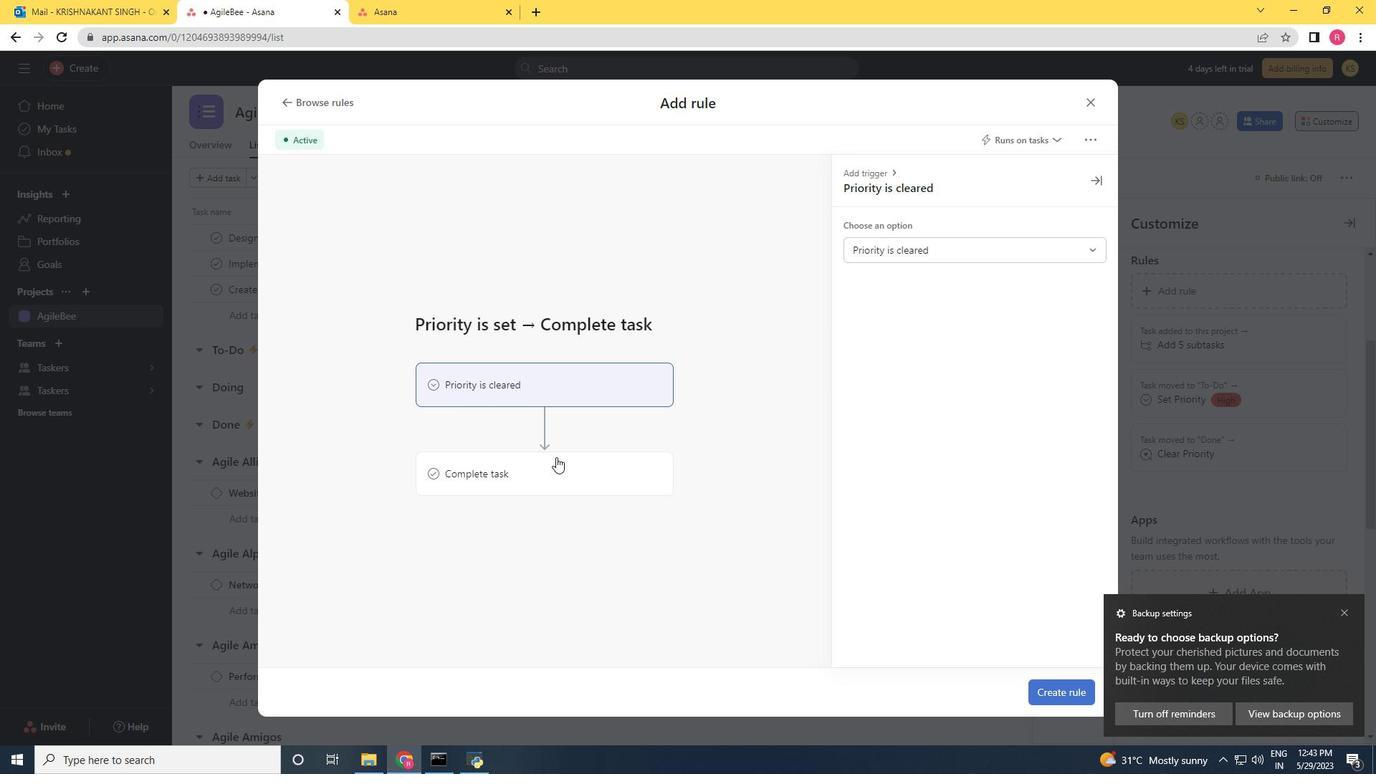 
Action: Mouse pressed left at (536, 461)
Screenshot: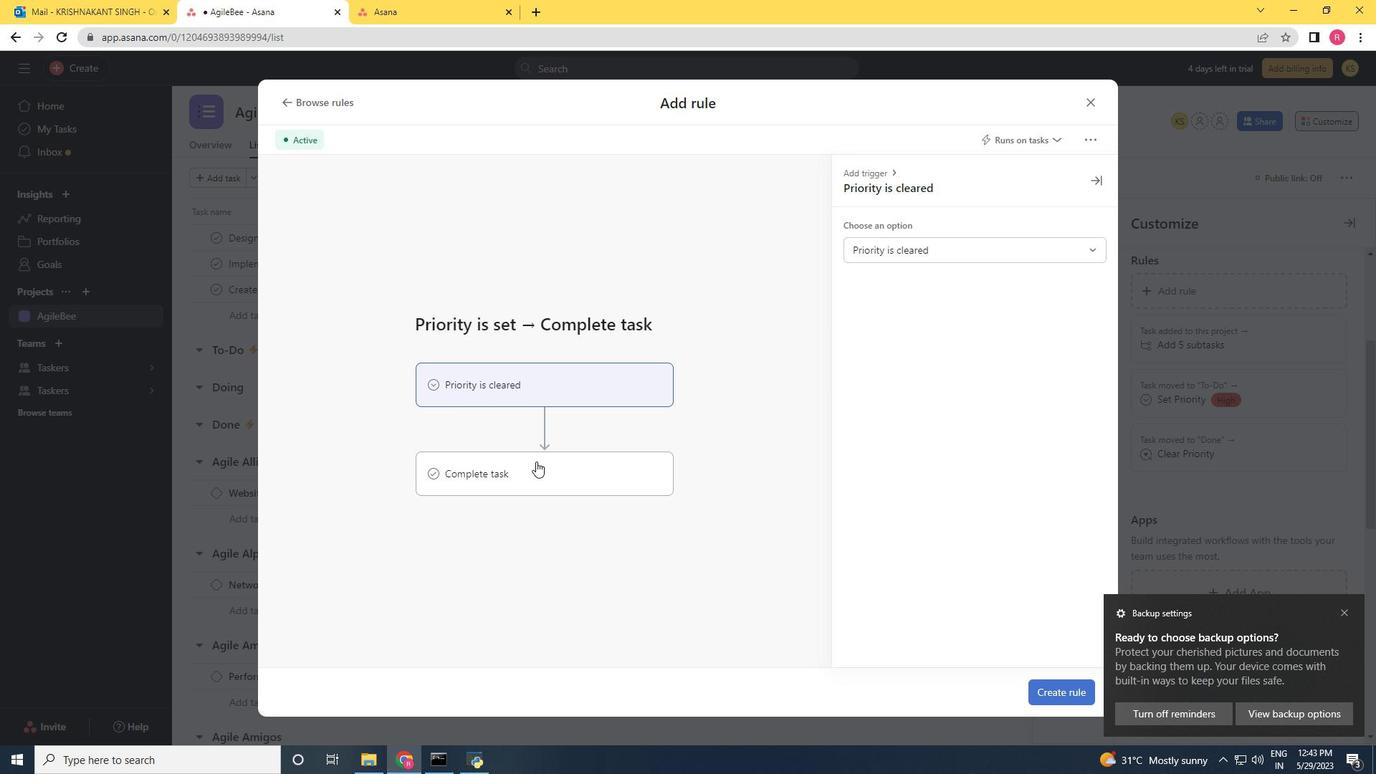 
Action: Mouse moved to (903, 255)
Screenshot: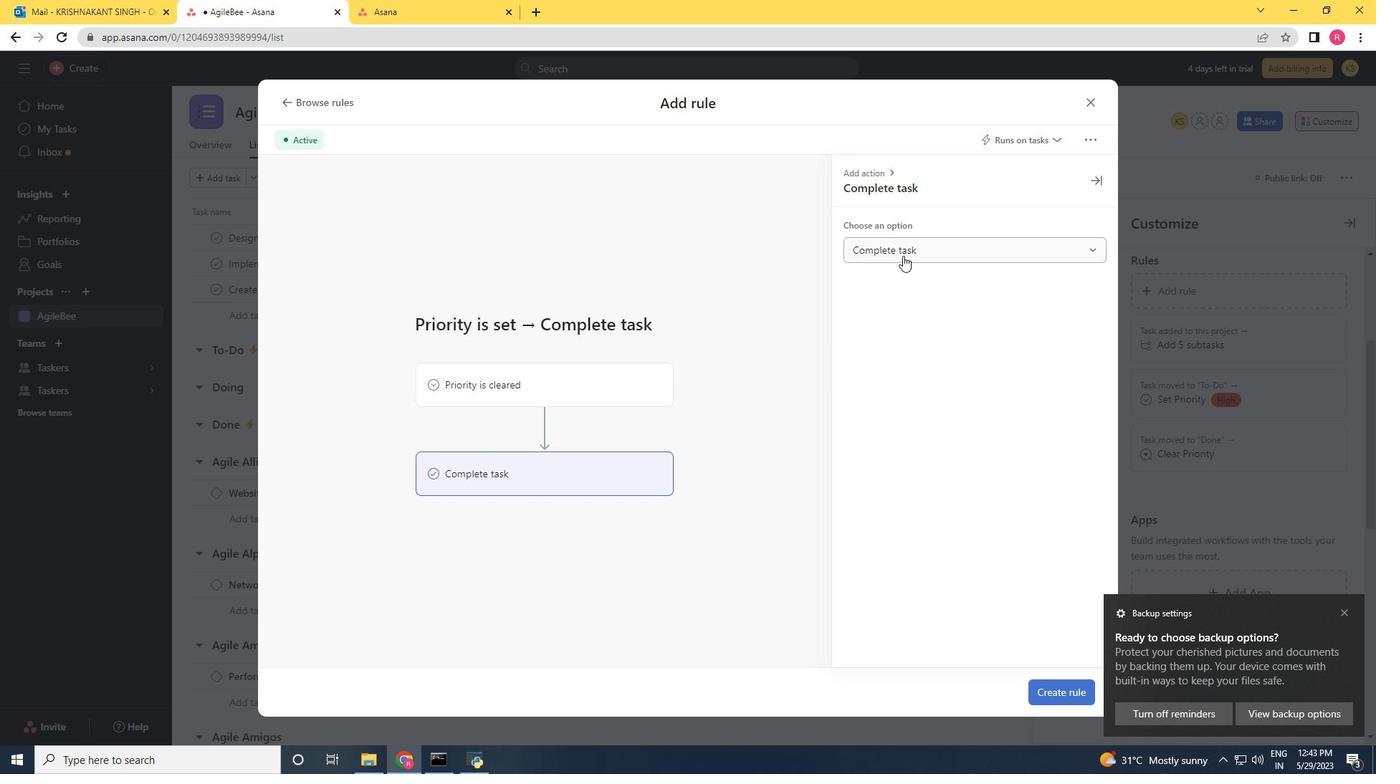 
Action: Mouse pressed left at (903, 255)
Screenshot: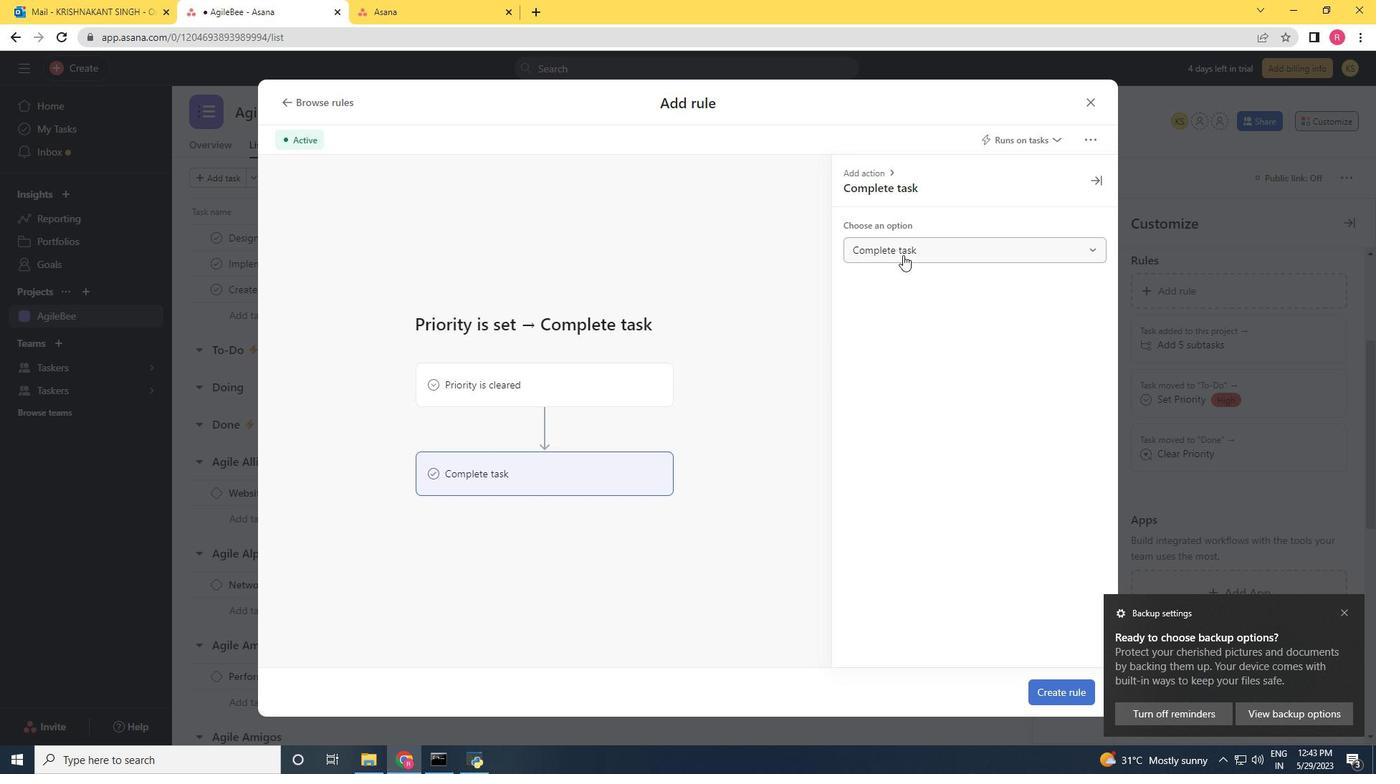 
Action: Mouse moved to (909, 283)
Screenshot: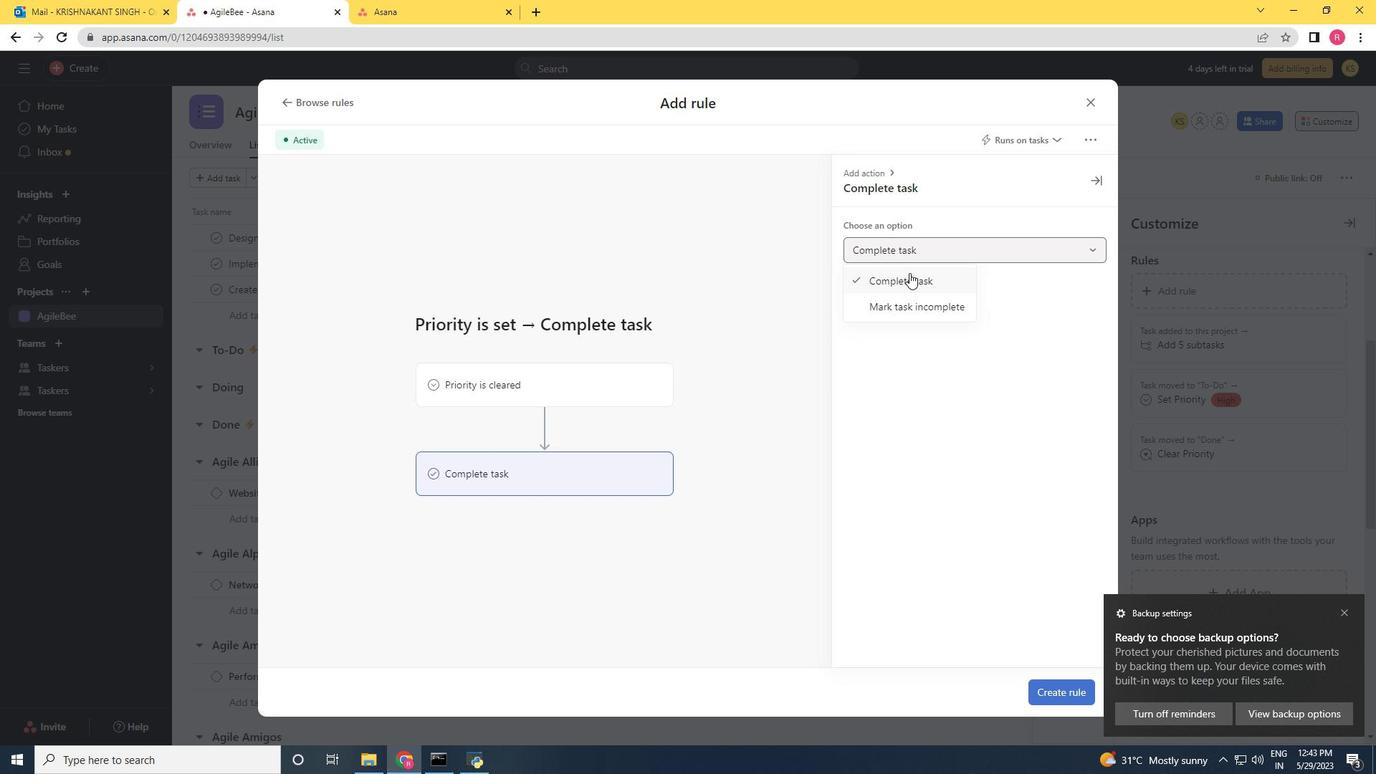 
Action: Mouse pressed left at (909, 283)
Screenshot: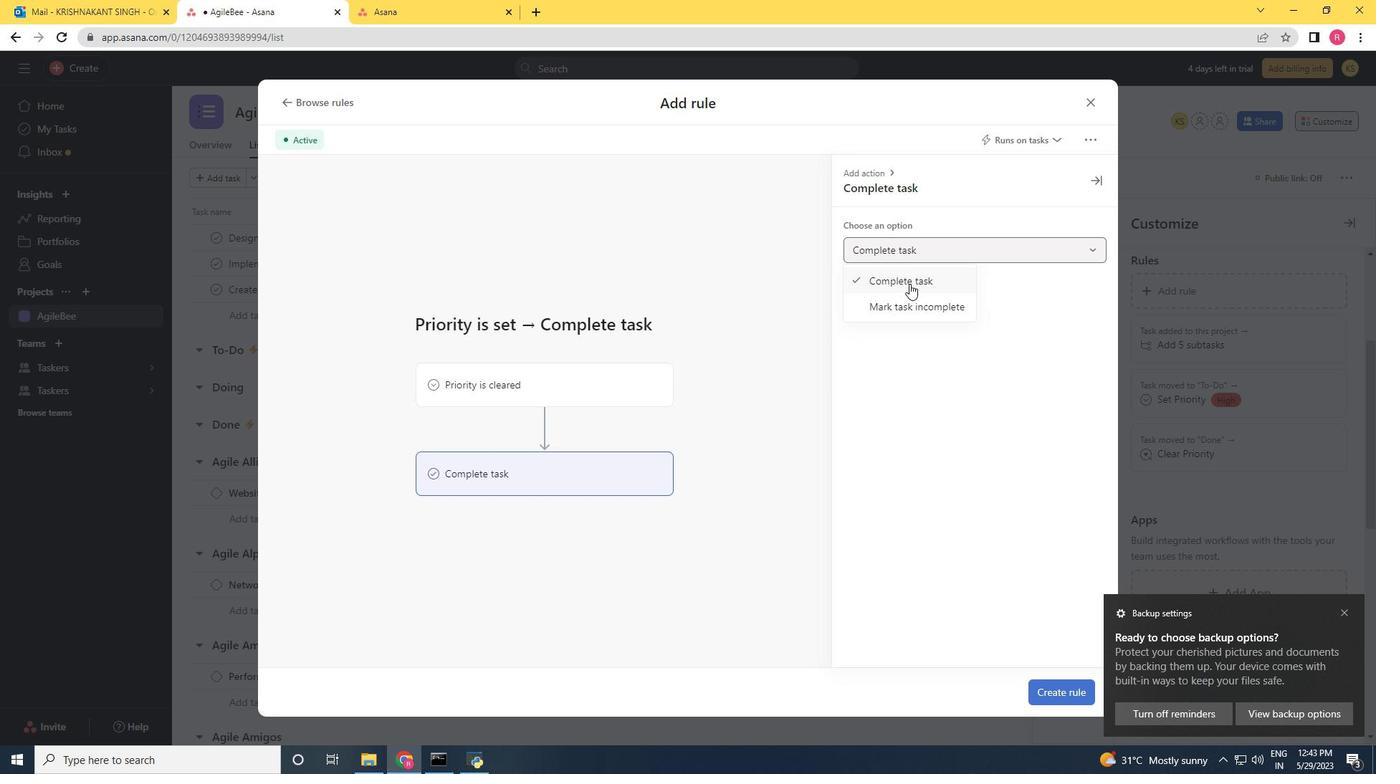
Action: Mouse moved to (1037, 700)
Screenshot: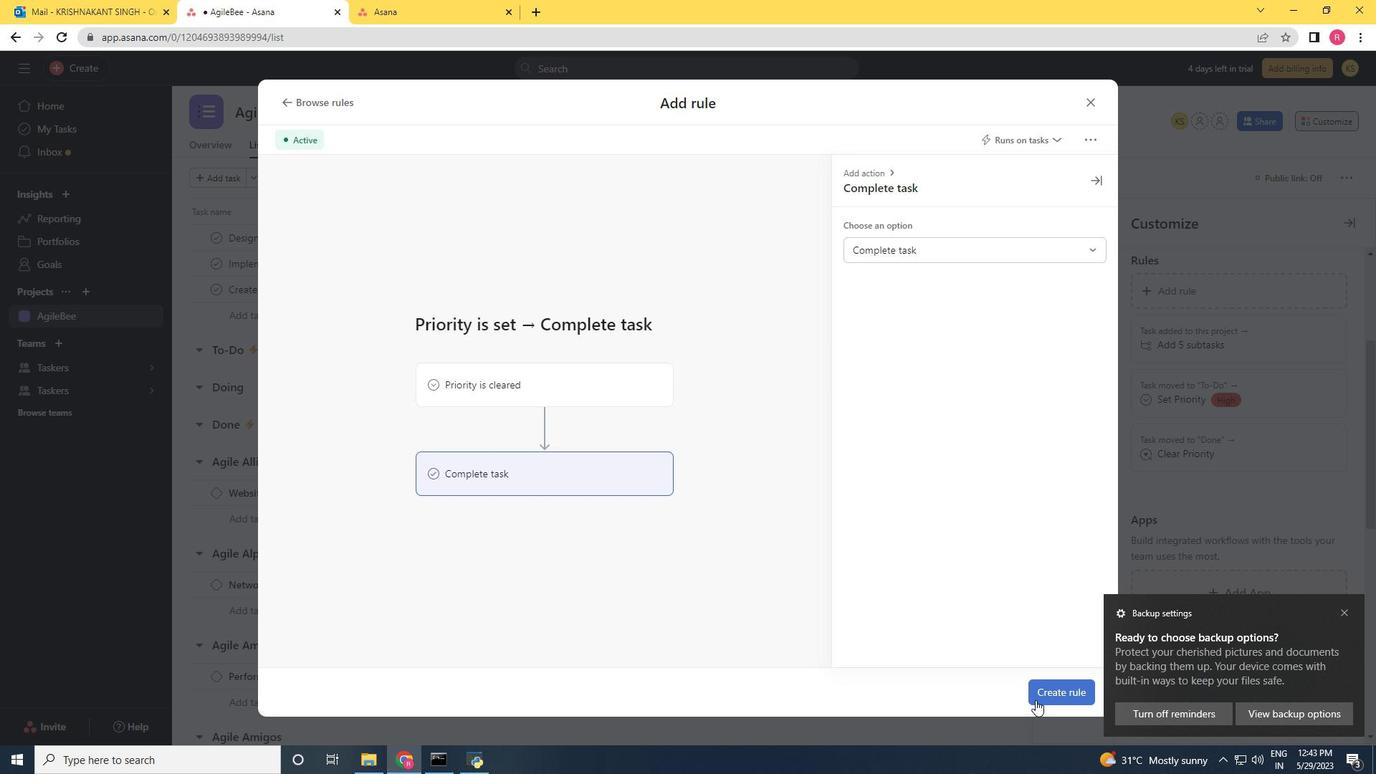 
Action: Mouse pressed left at (1037, 700)
Screenshot: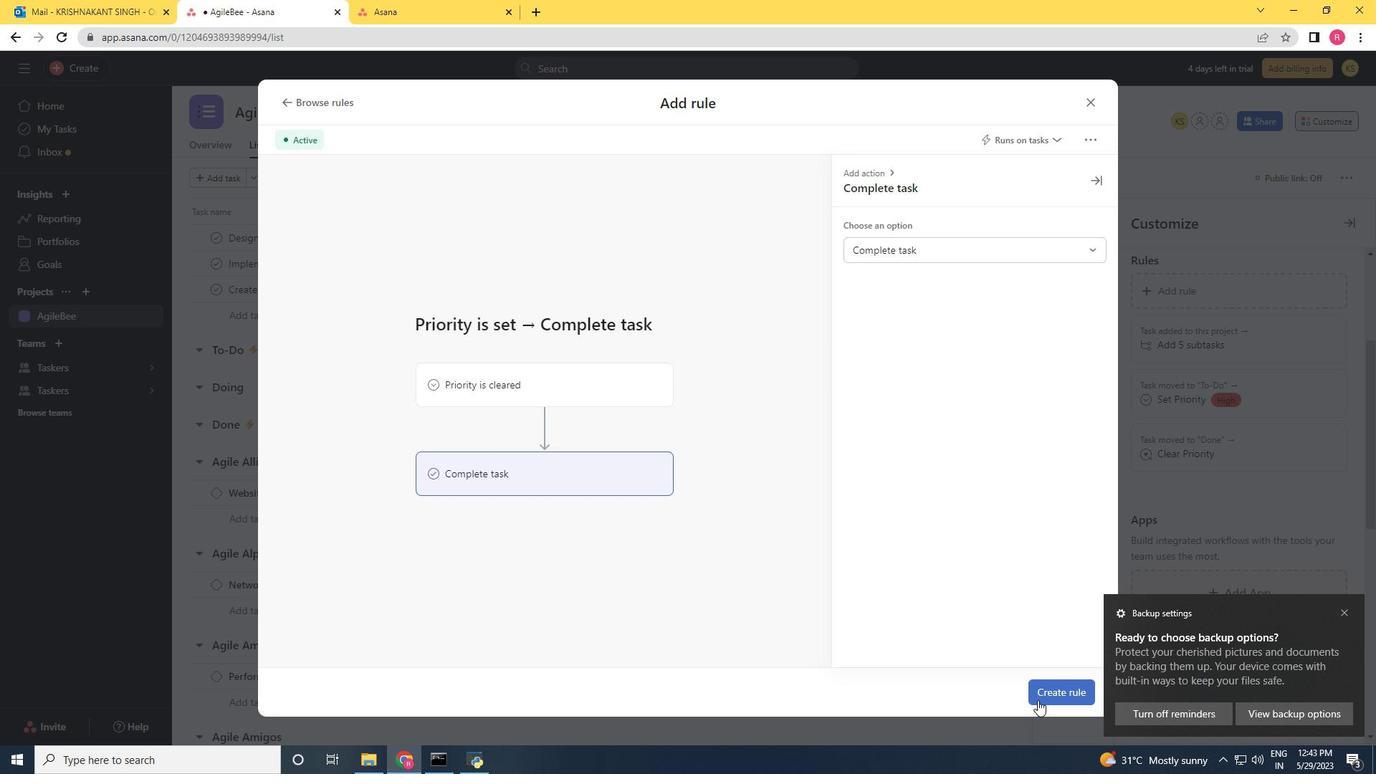 
Action: Mouse moved to (1047, 597)
Screenshot: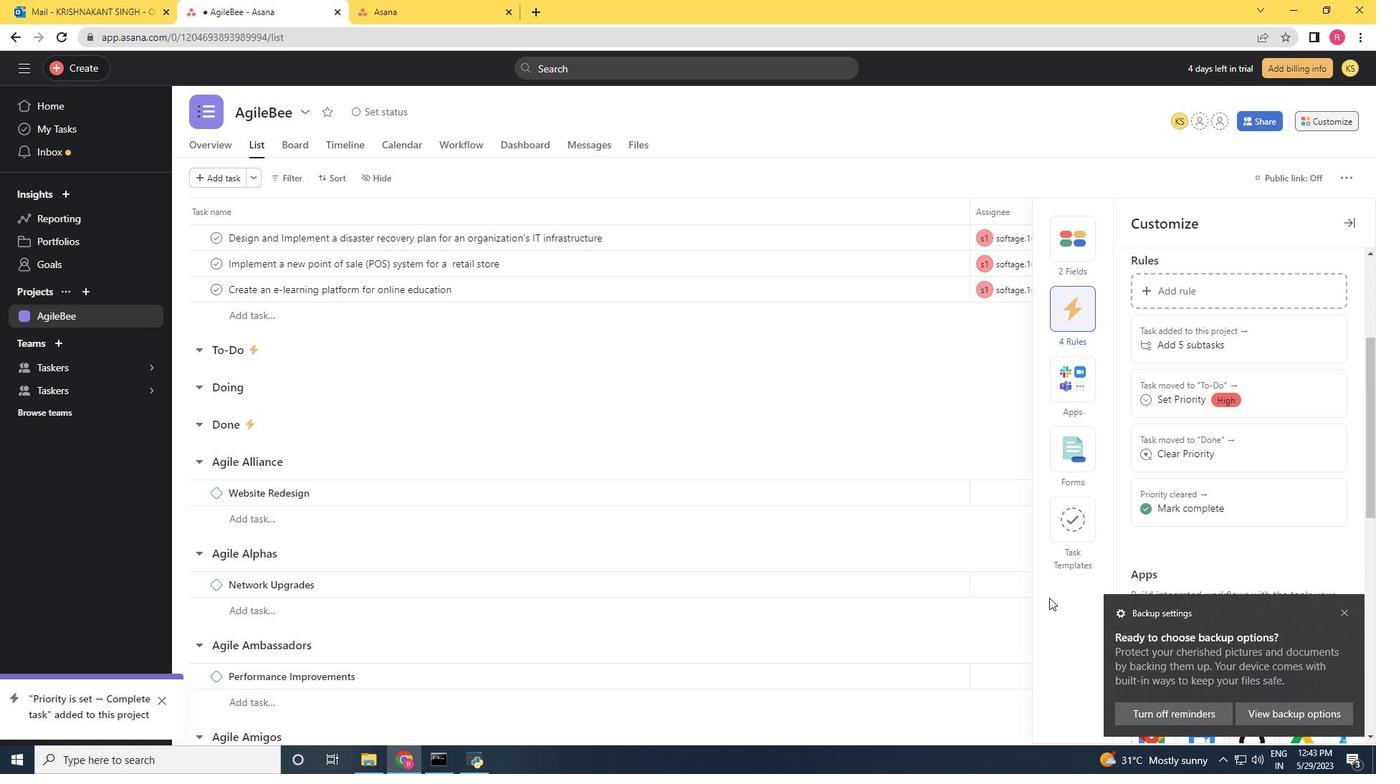 
